 Task: Find connections with filter location Shibīn al Kawm with filter topic #socialentrepreneurshipwith filter profile language German with filter current company HR Path with filter school Uka Tarsadia University  with filter industry Distilleries with filter service category Market Strategy with filter keywords title Landscaping Worker
Action: Mouse moved to (507, 65)
Screenshot: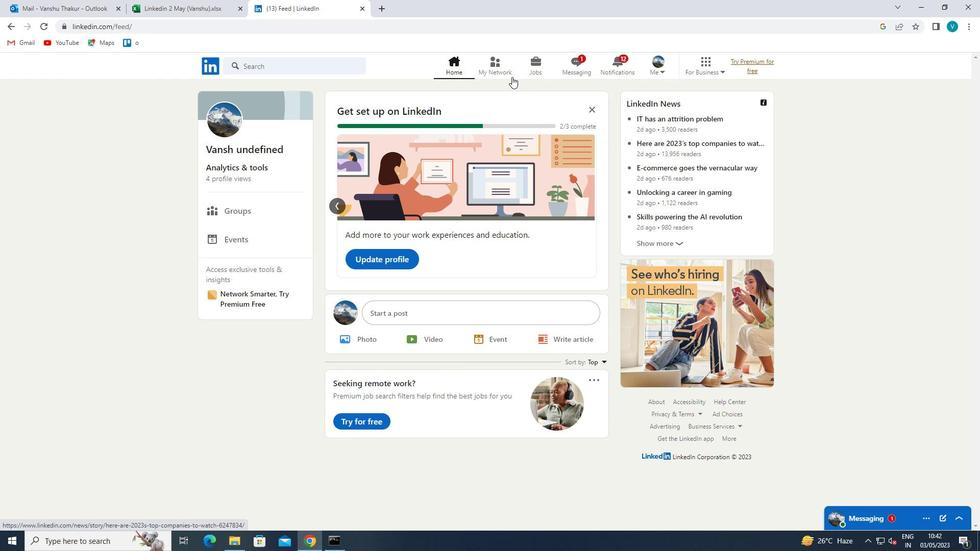 
Action: Mouse pressed left at (507, 65)
Screenshot: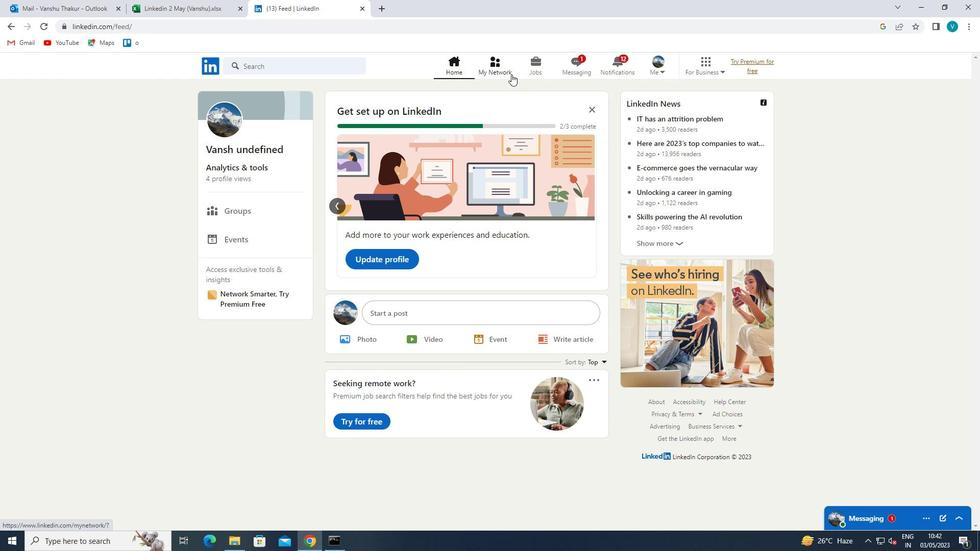 
Action: Mouse moved to (288, 117)
Screenshot: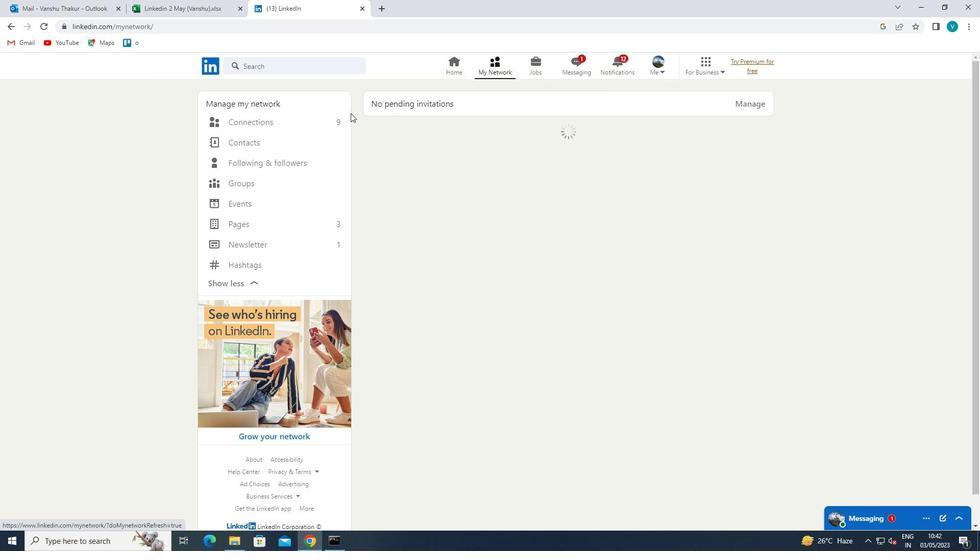 
Action: Mouse pressed left at (288, 117)
Screenshot: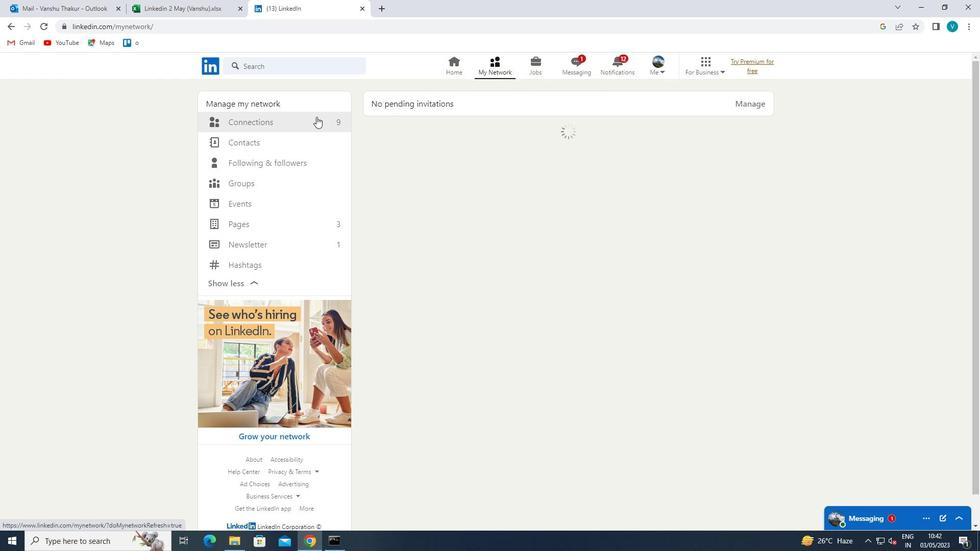 
Action: Mouse moved to (556, 127)
Screenshot: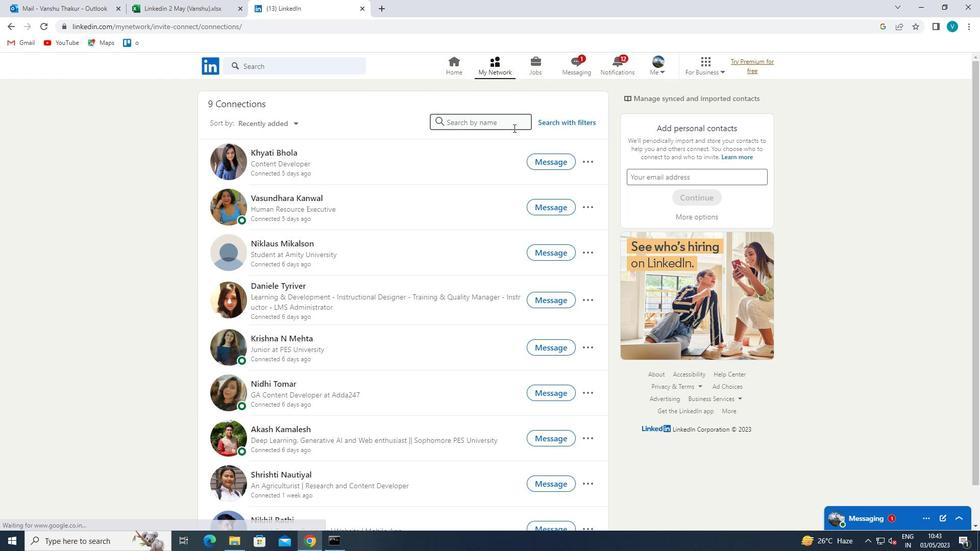 
Action: Mouse pressed left at (556, 127)
Screenshot: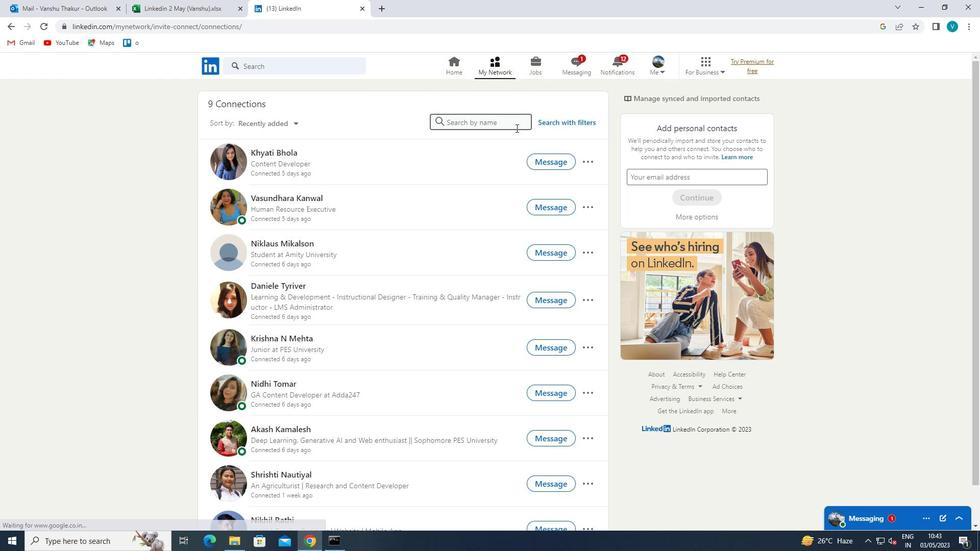 
Action: Mouse moved to (497, 100)
Screenshot: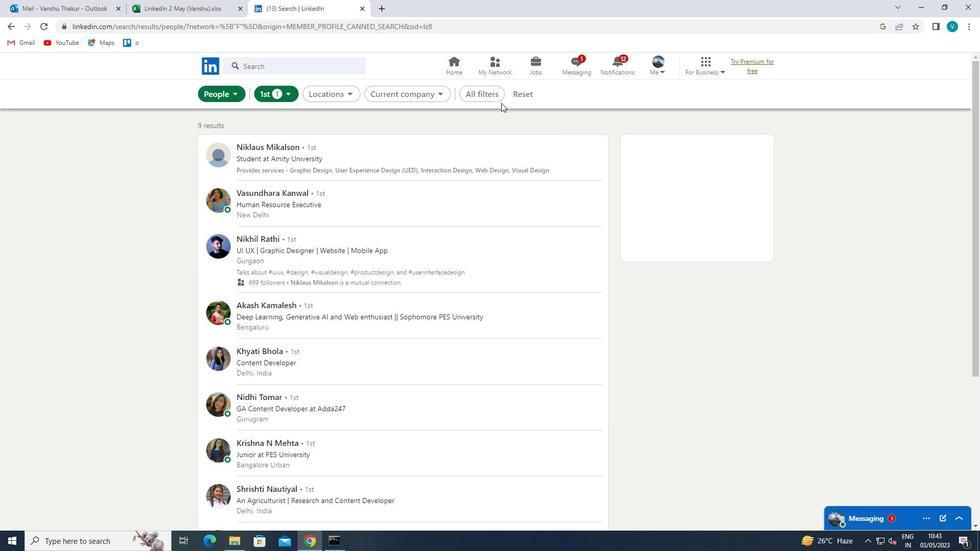 
Action: Mouse pressed left at (497, 100)
Screenshot: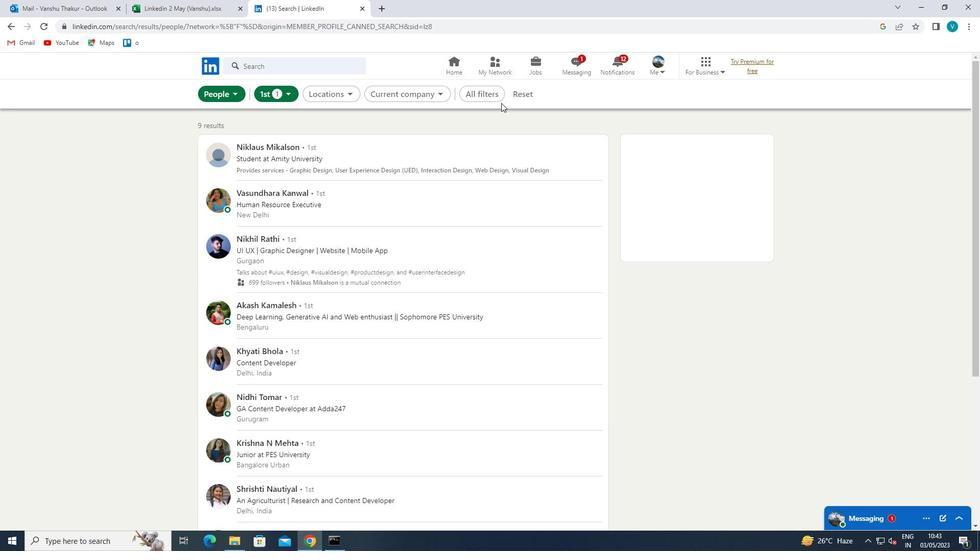
Action: Mouse moved to (772, 229)
Screenshot: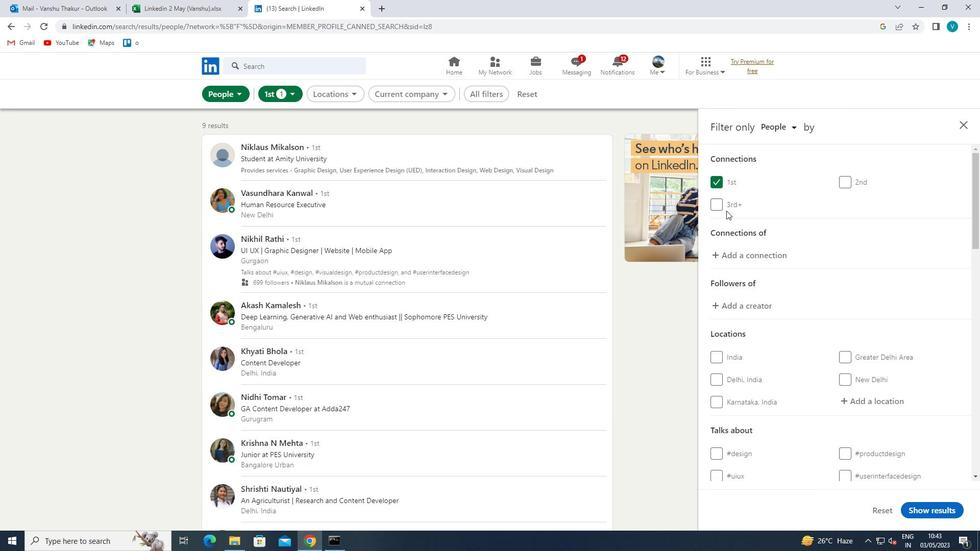 
Action: Mouse scrolled (772, 229) with delta (0, 0)
Screenshot: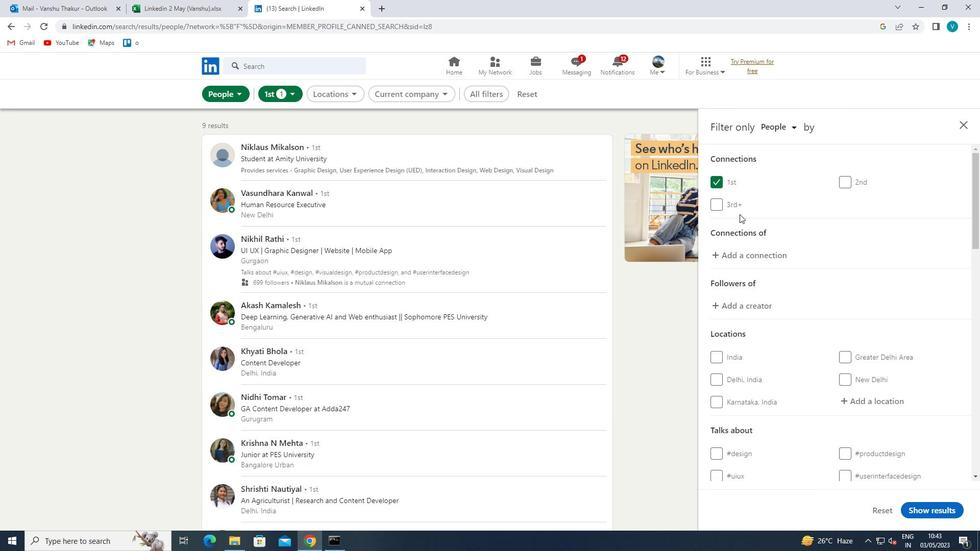 
Action: Mouse moved to (868, 355)
Screenshot: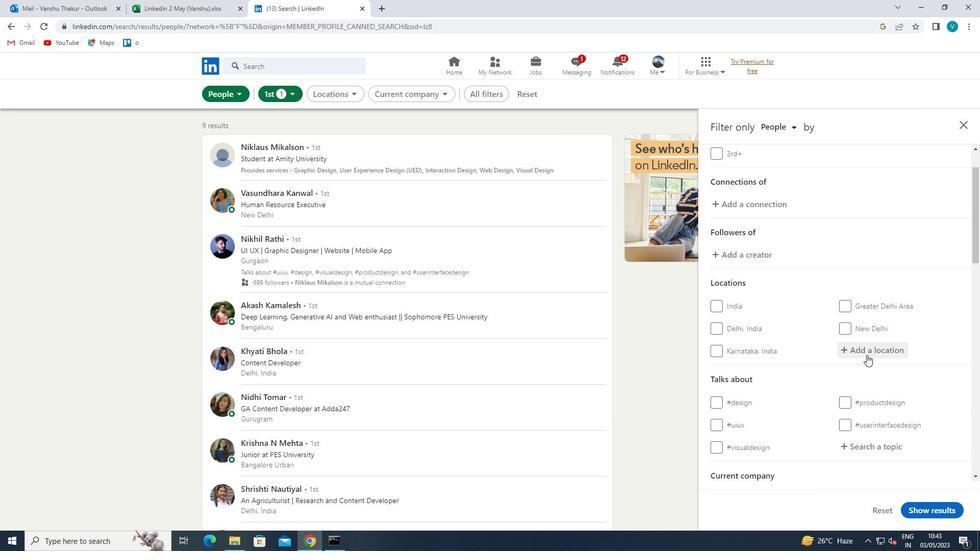 
Action: Mouse pressed left at (868, 355)
Screenshot: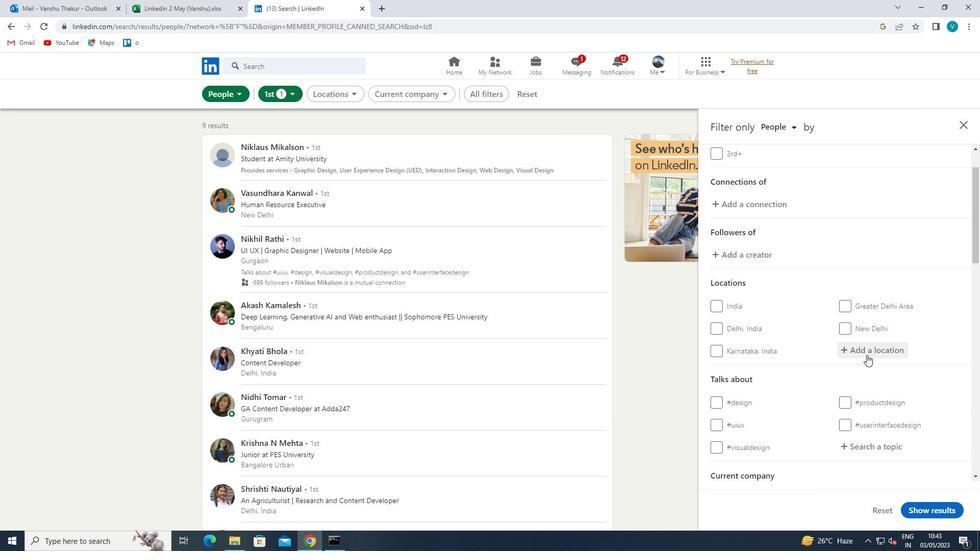 
Action: Mouse moved to (702, 453)
Screenshot: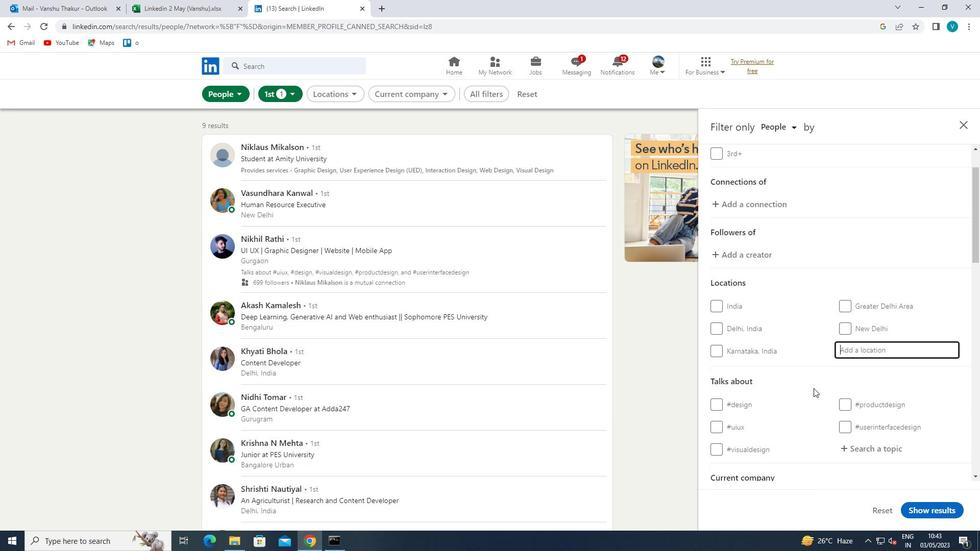 
Action: Key pressed <Key.shift>SHIBI
Screenshot: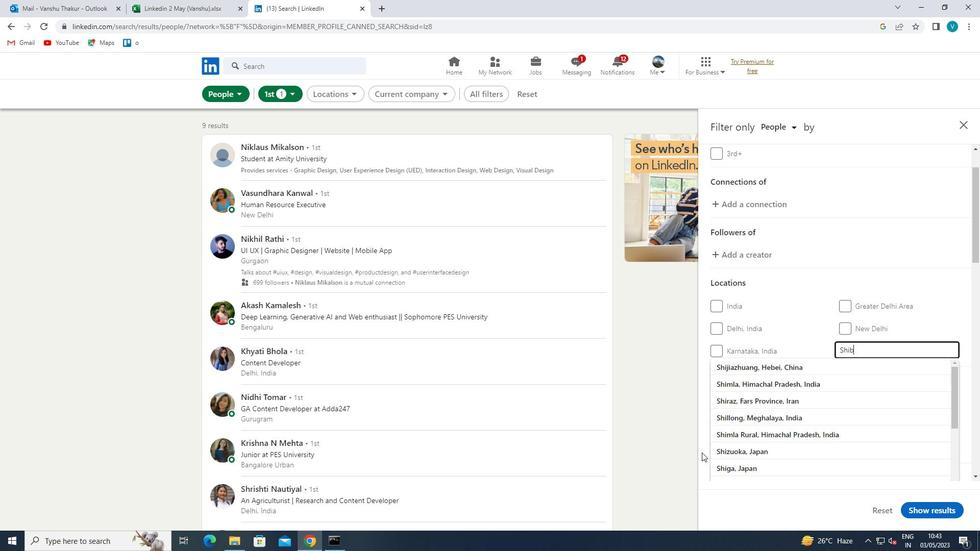 
Action: Mouse moved to (701, 453)
Screenshot: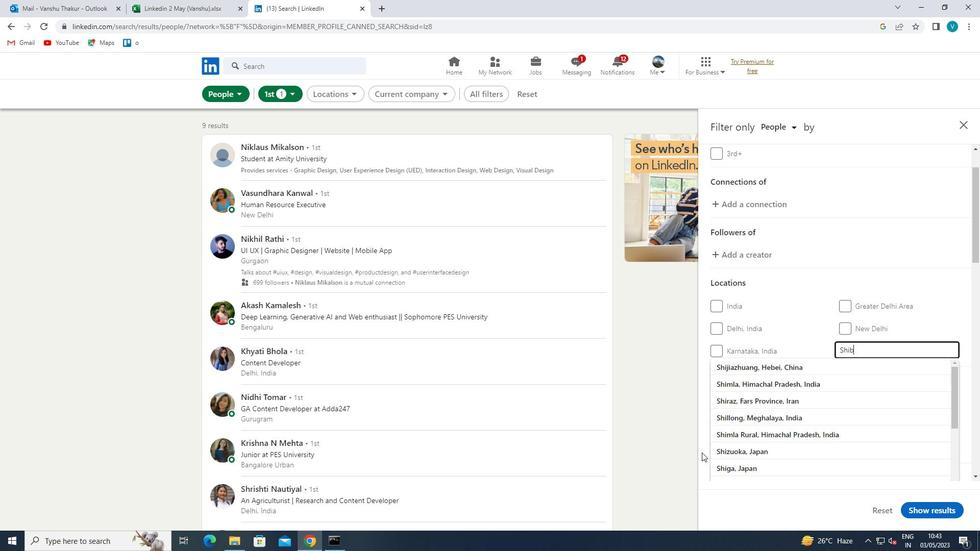 
Action: Key pressed N<Key.space>AL<Key.space><Key.shift>KAWM<Key.space>
Screenshot: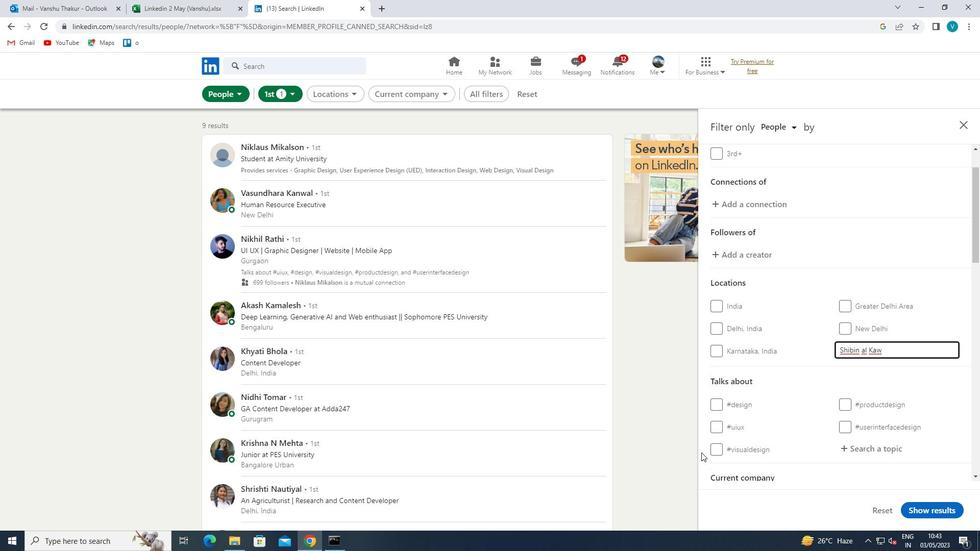 
Action: Mouse moved to (804, 350)
Screenshot: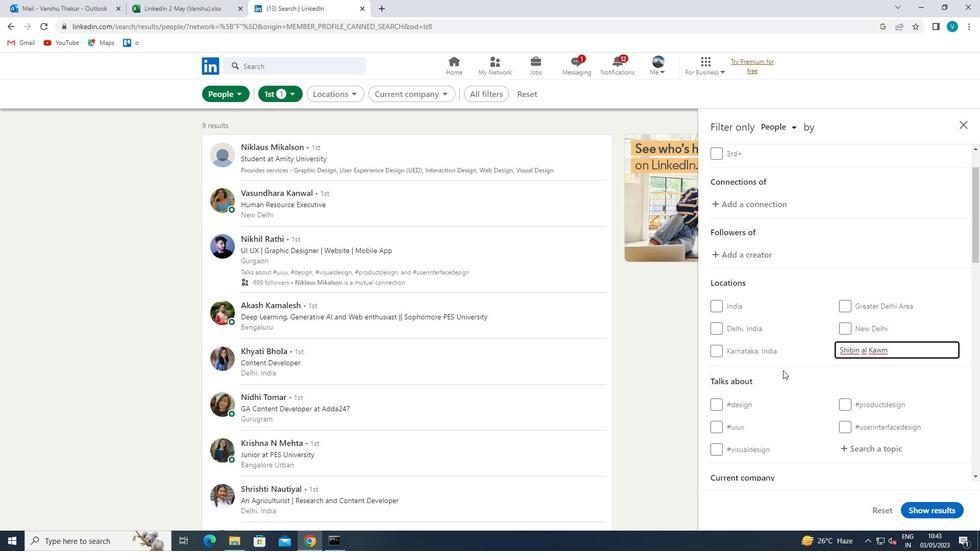
Action: Mouse pressed left at (804, 350)
Screenshot: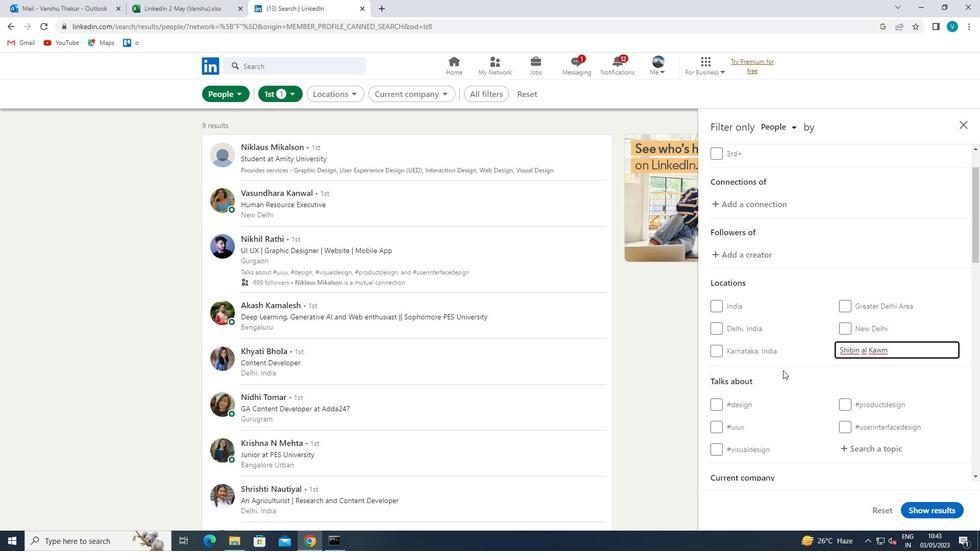 
Action: Mouse moved to (823, 353)
Screenshot: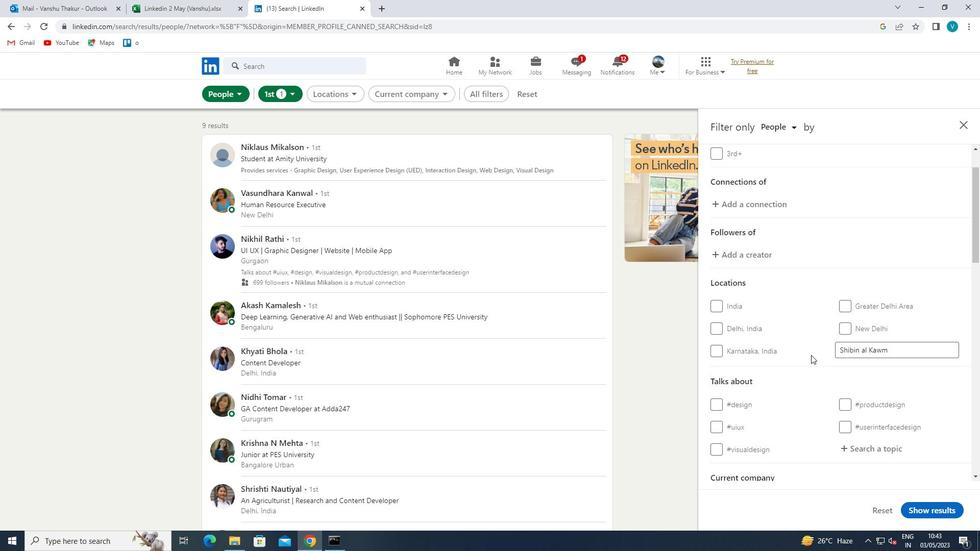 
Action: Mouse scrolled (823, 352) with delta (0, 0)
Screenshot: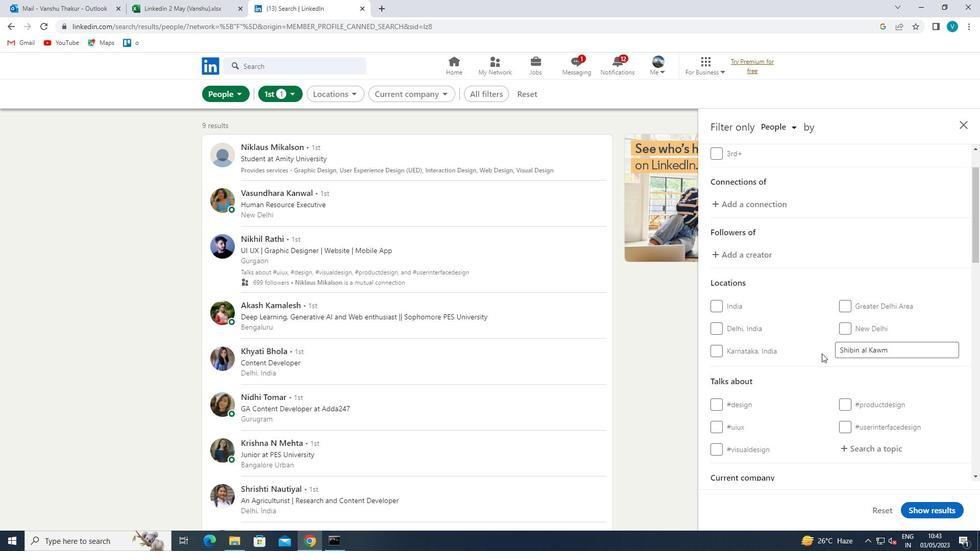 
Action: Mouse scrolled (823, 352) with delta (0, 0)
Screenshot: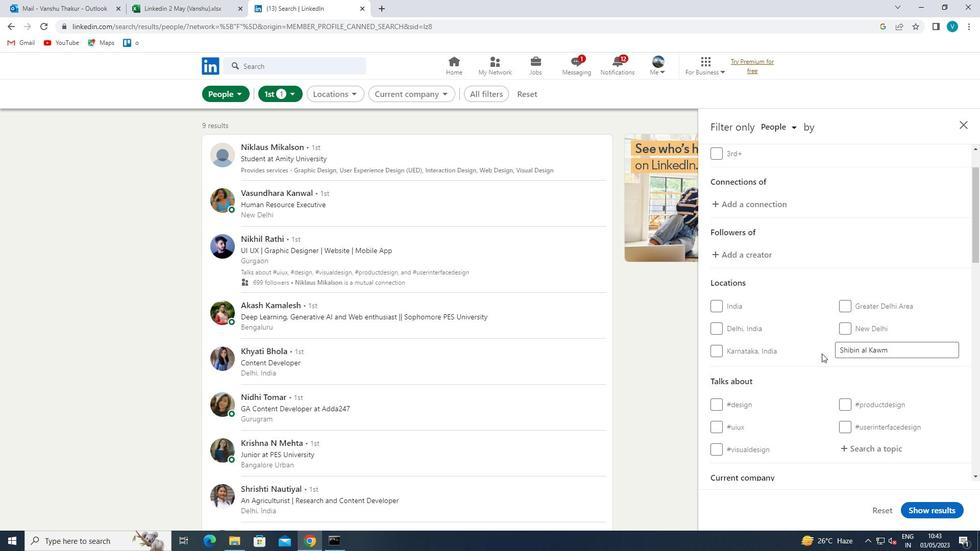 
Action: Mouse moved to (890, 351)
Screenshot: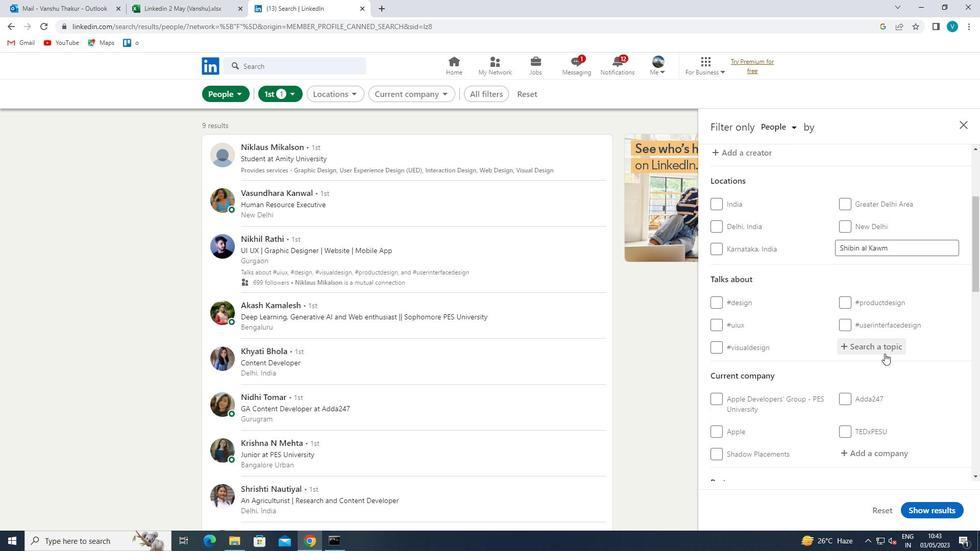 
Action: Mouse pressed left at (890, 351)
Screenshot: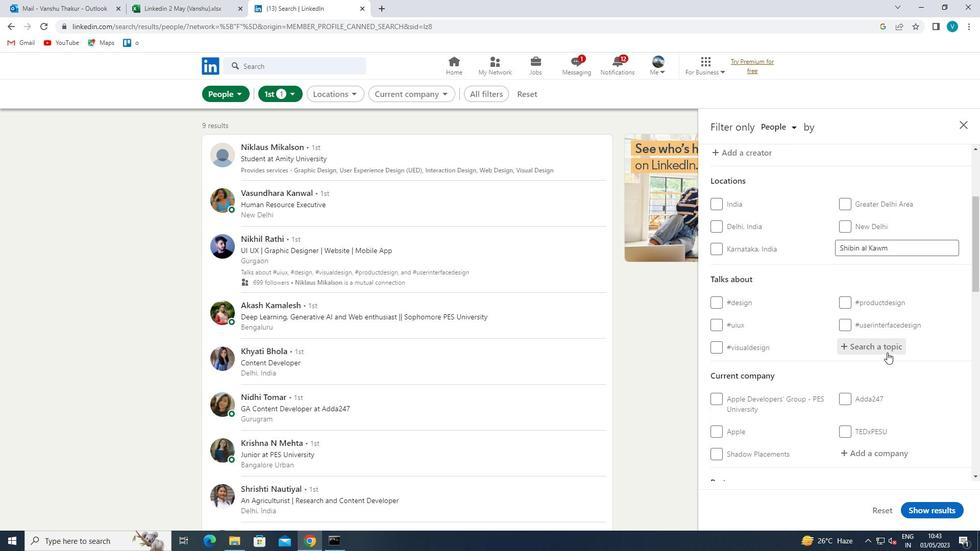 
Action: Mouse moved to (791, 406)
Screenshot: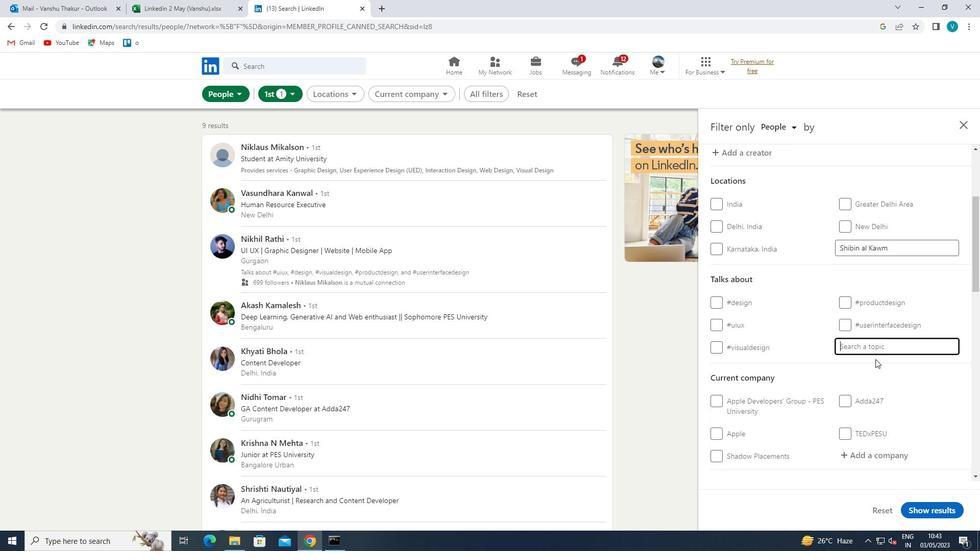 
Action: Key pressed SOCIAL
Screenshot: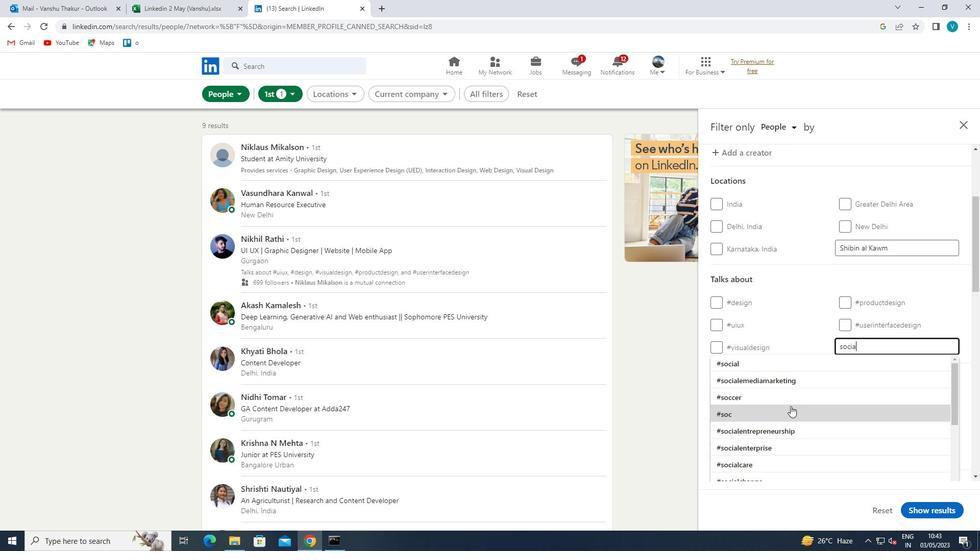 
Action: Mouse moved to (779, 443)
Screenshot: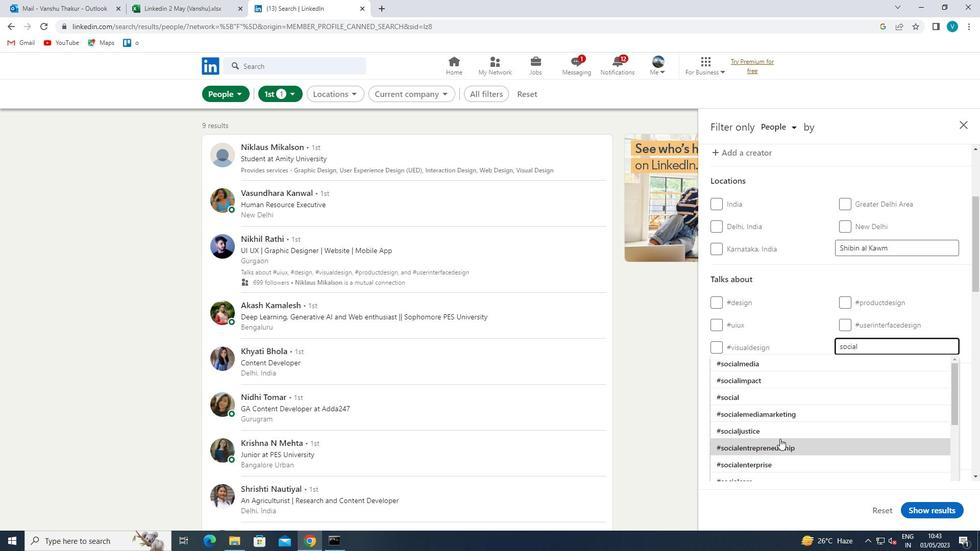 
Action: Mouse pressed left at (779, 443)
Screenshot: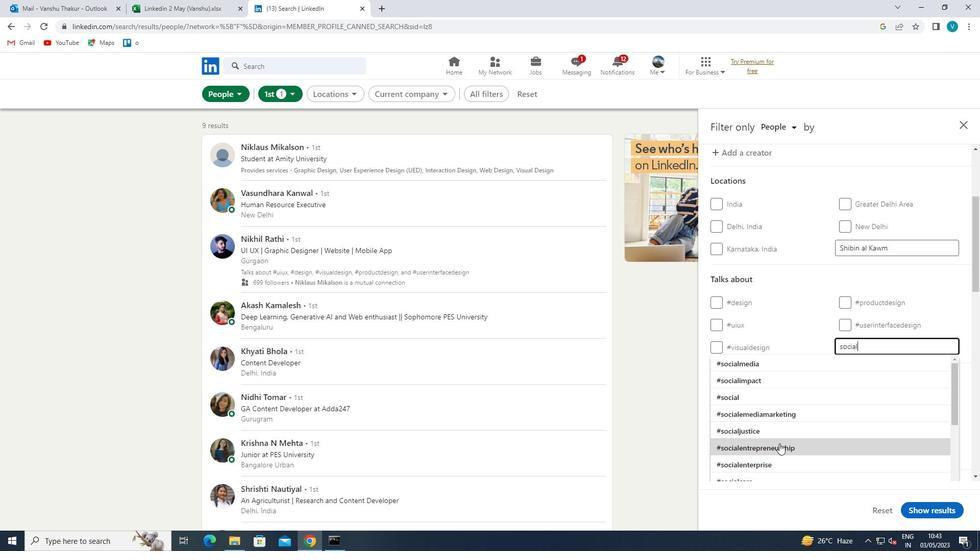 
Action: Mouse moved to (828, 417)
Screenshot: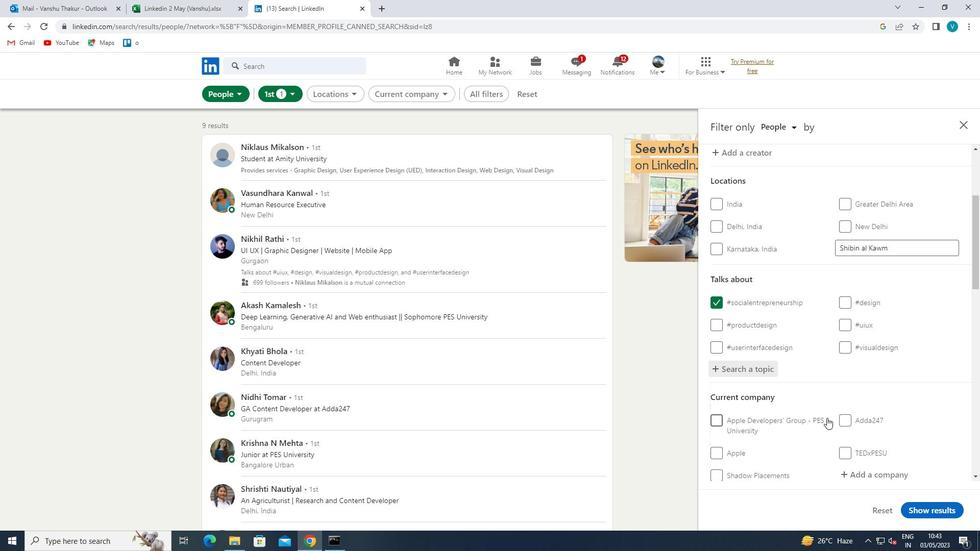 
Action: Mouse scrolled (828, 416) with delta (0, 0)
Screenshot: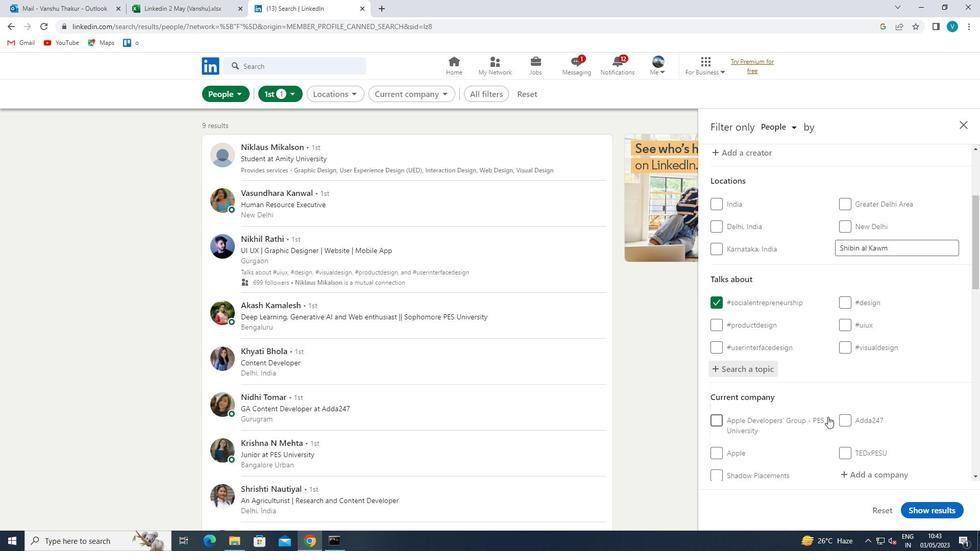 
Action: Mouse scrolled (828, 416) with delta (0, 0)
Screenshot: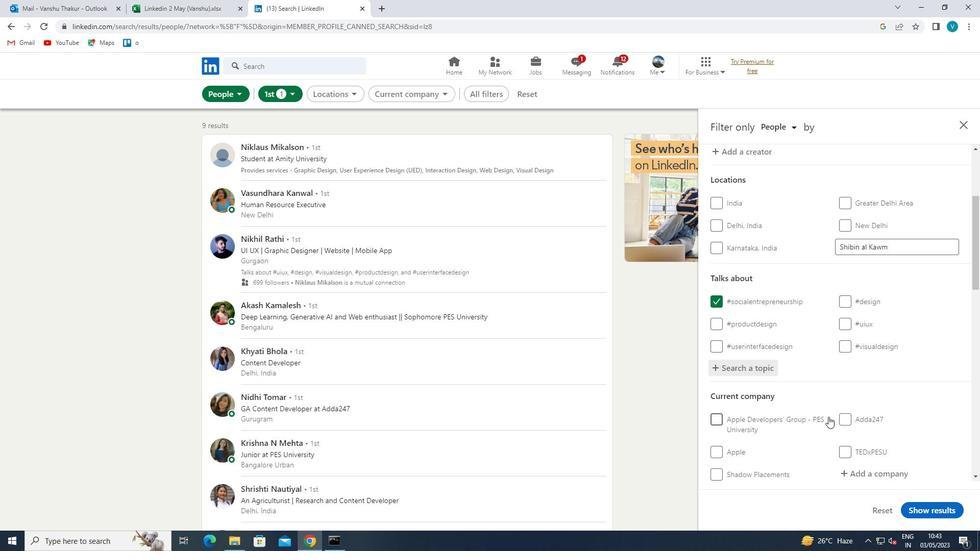 
Action: Mouse moved to (870, 369)
Screenshot: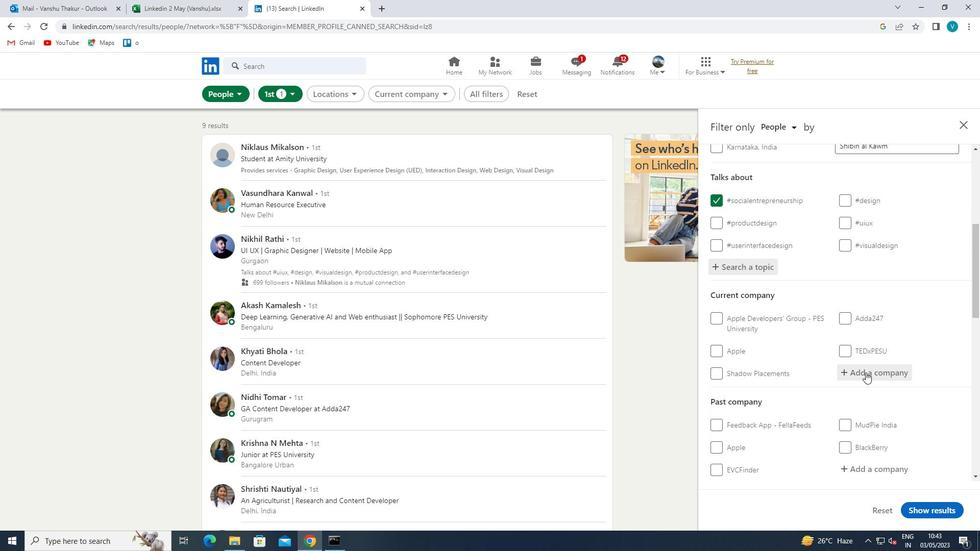 
Action: Mouse pressed left at (870, 369)
Screenshot: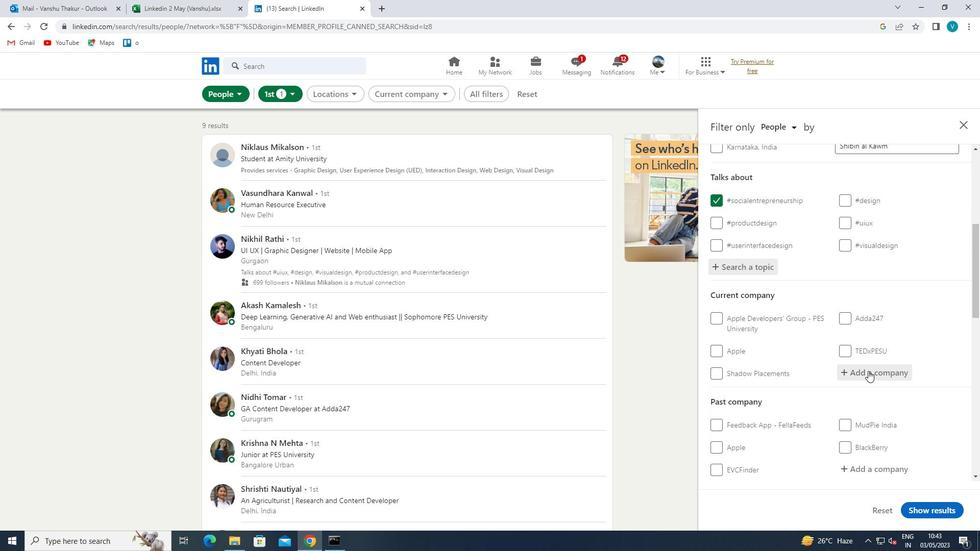 
Action: Mouse moved to (776, 423)
Screenshot: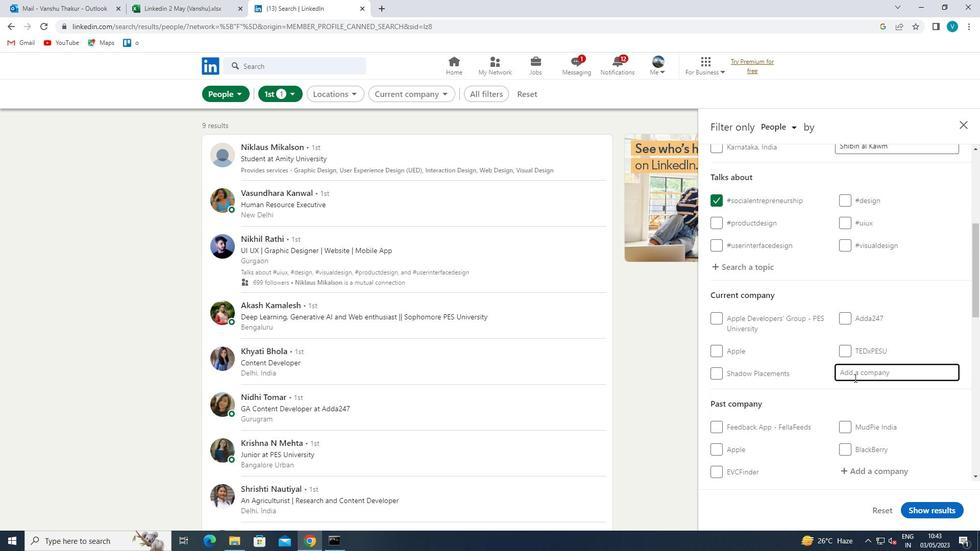
Action: Key pressed <Key.shift>HR<Key.space><Key.shift><Key.shift><Key.shift><Key.shift><Key.shift>P
Screenshot: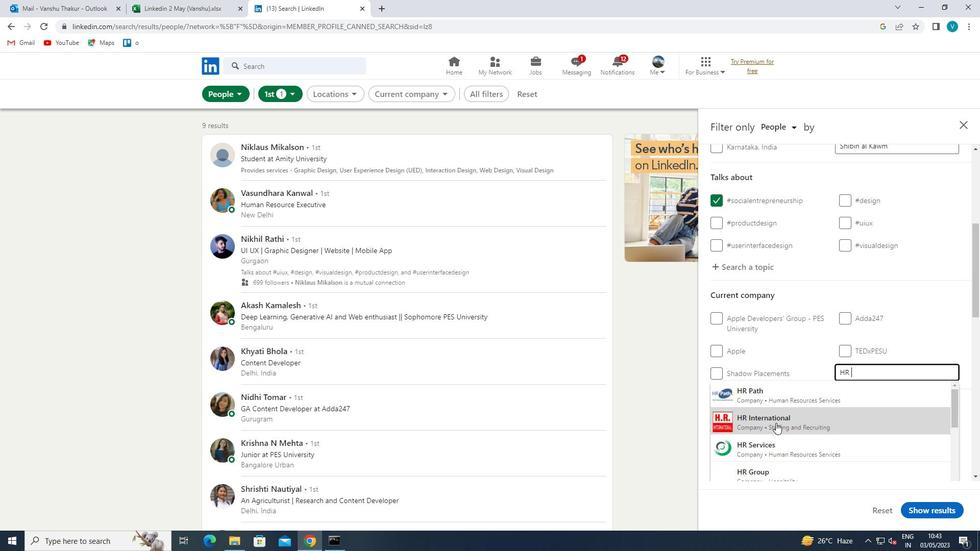 
Action: Mouse moved to (806, 390)
Screenshot: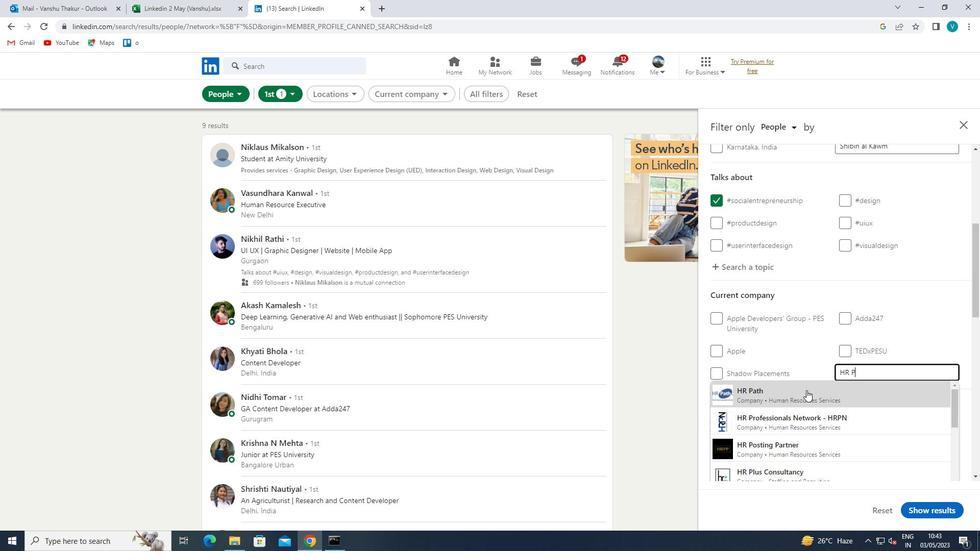 
Action: Mouse pressed left at (806, 390)
Screenshot: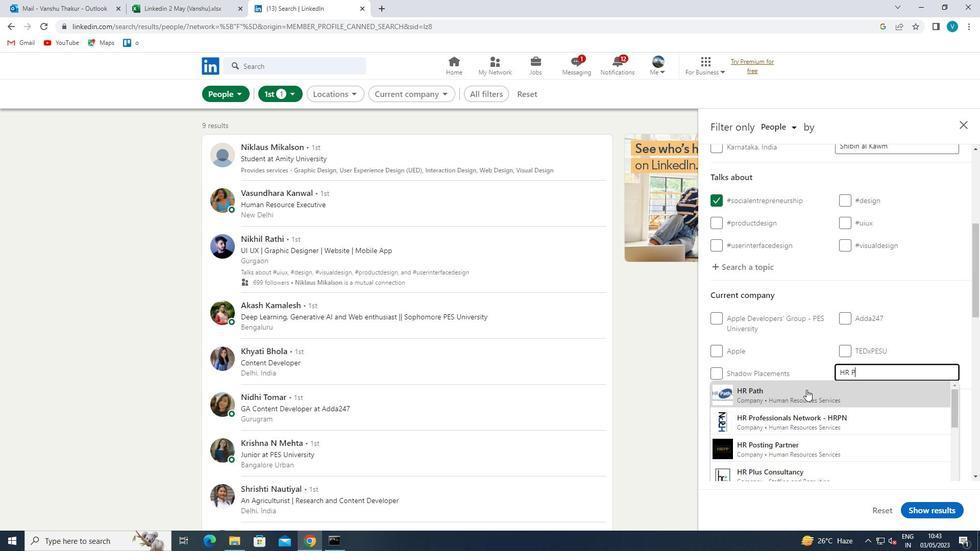 
Action: Mouse moved to (798, 395)
Screenshot: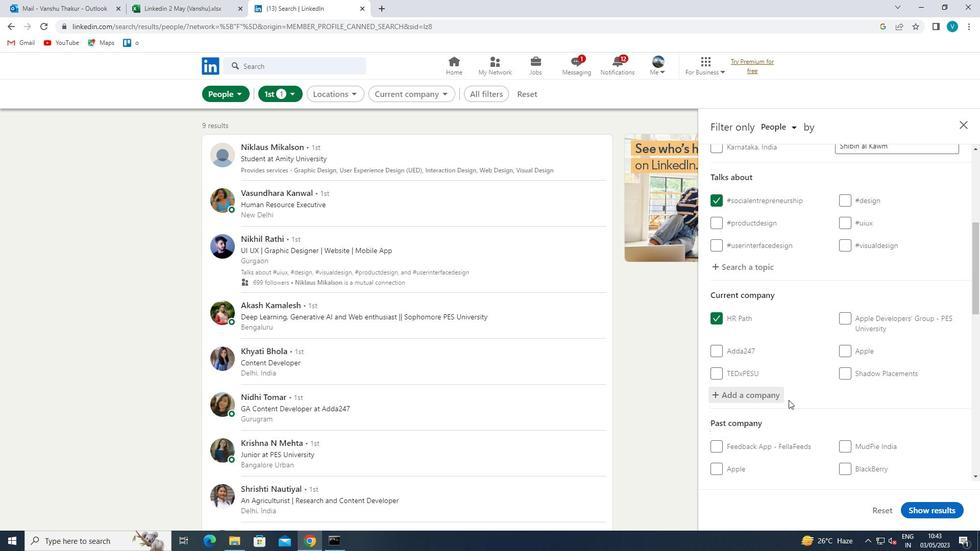 
Action: Mouse scrolled (798, 394) with delta (0, 0)
Screenshot: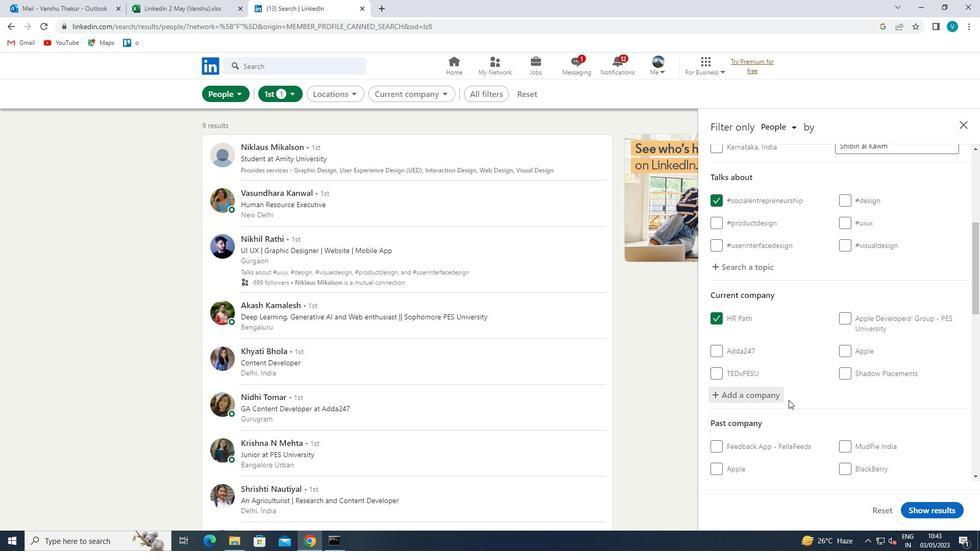 
Action: Mouse scrolled (798, 394) with delta (0, 0)
Screenshot: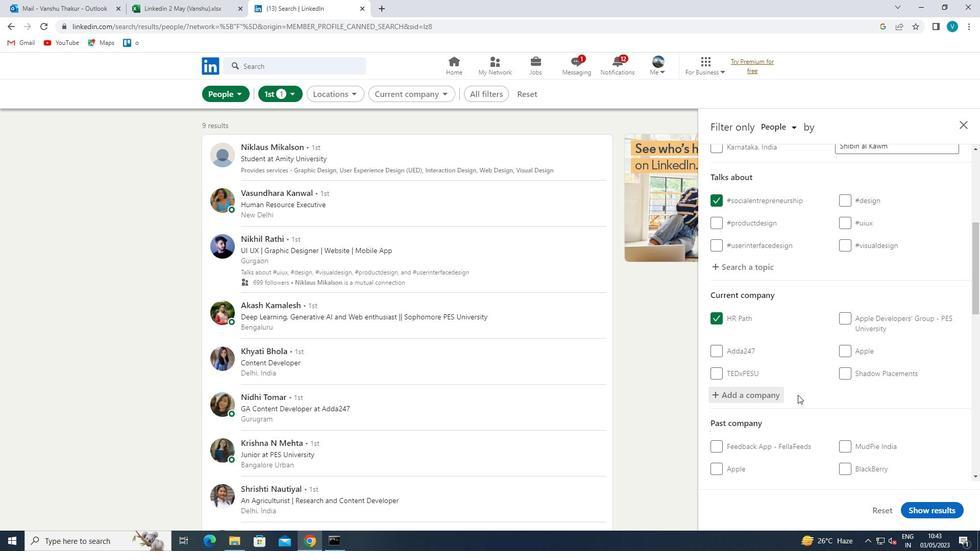 
Action: Mouse scrolled (798, 394) with delta (0, 0)
Screenshot: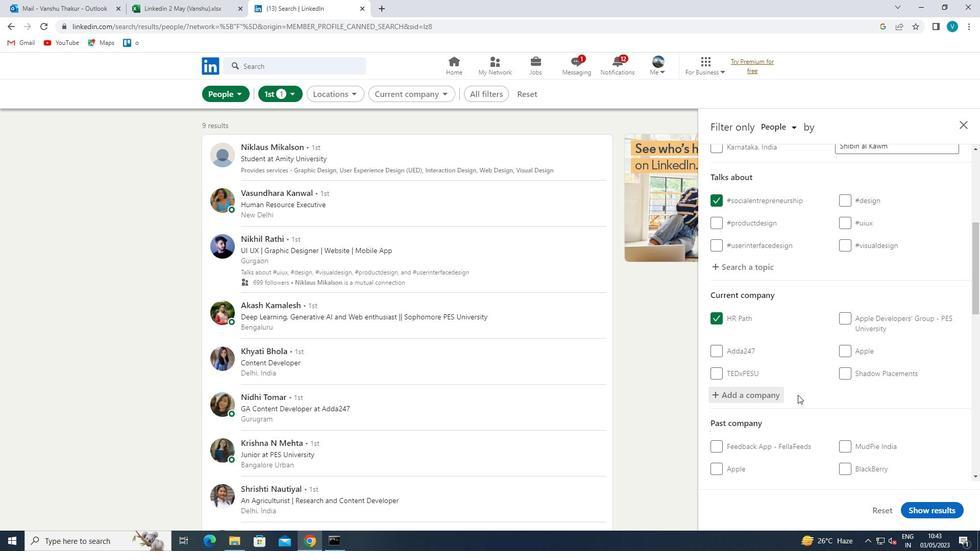 
Action: Mouse scrolled (798, 394) with delta (0, 0)
Screenshot: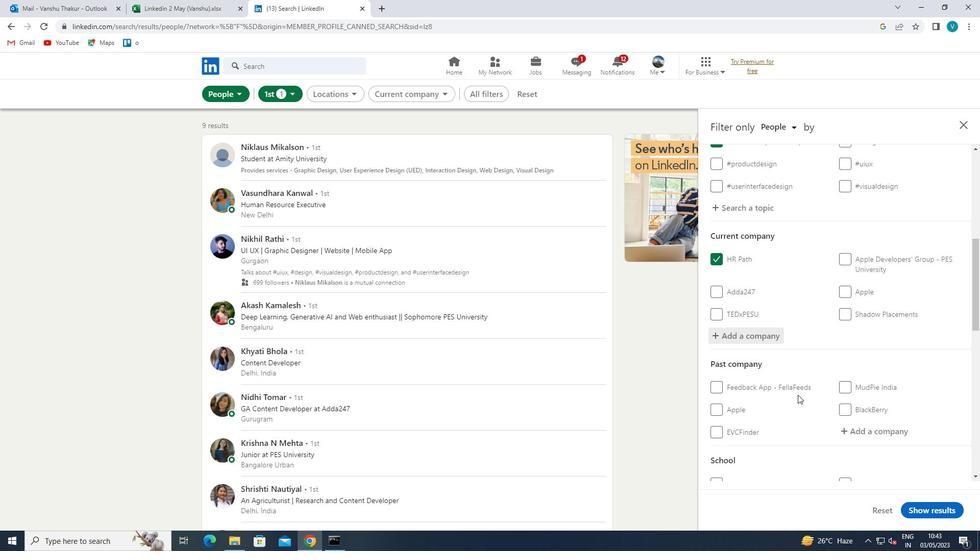 
Action: Mouse scrolled (798, 394) with delta (0, 0)
Screenshot: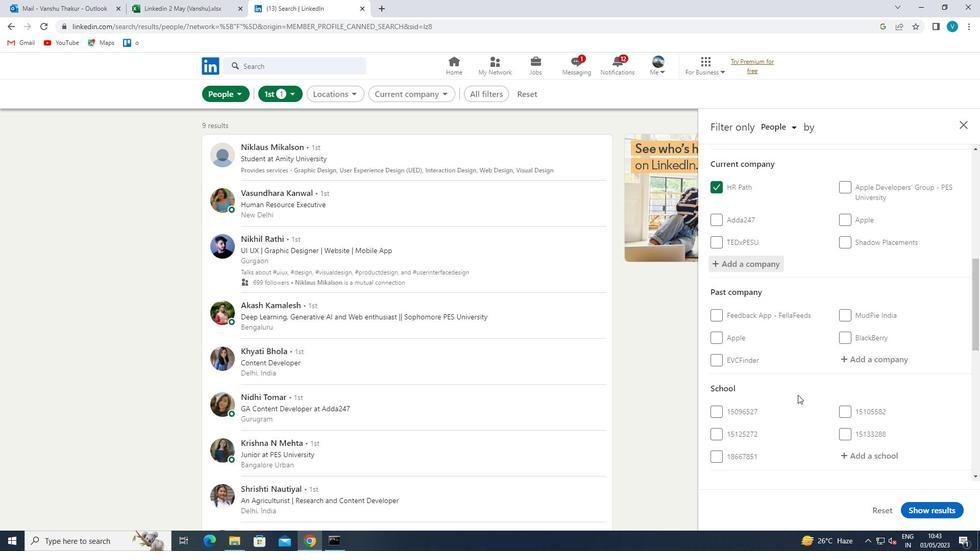 
Action: Mouse moved to (866, 342)
Screenshot: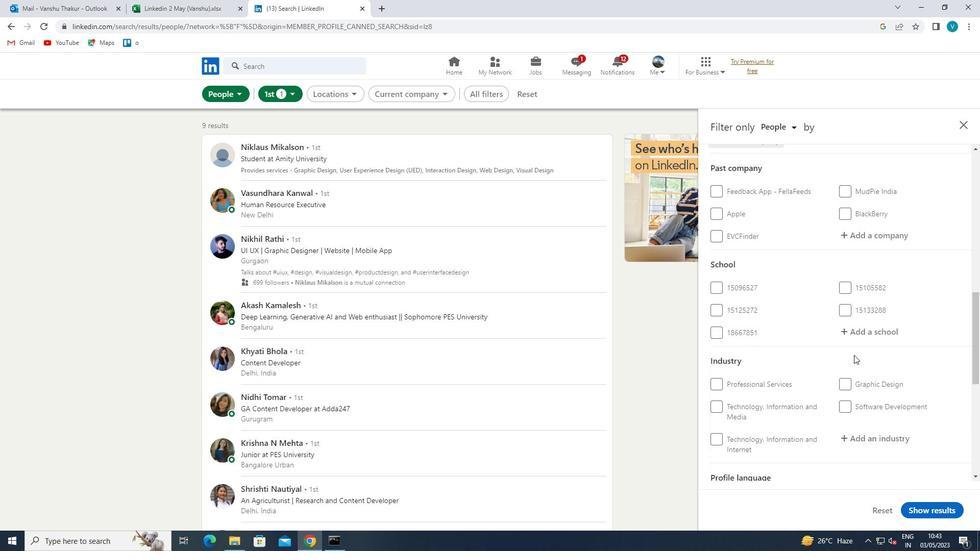 
Action: Mouse pressed left at (866, 342)
Screenshot: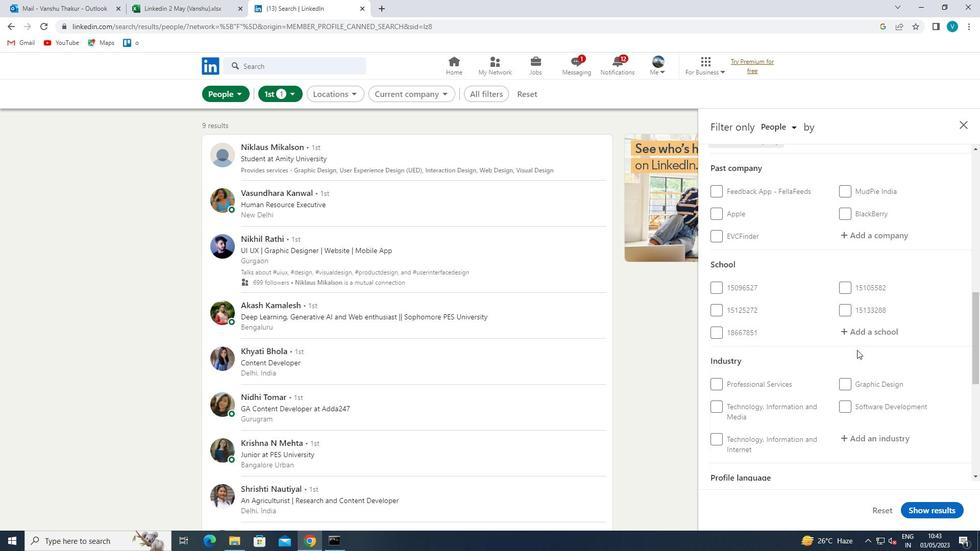 
Action: Mouse moved to (873, 336)
Screenshot: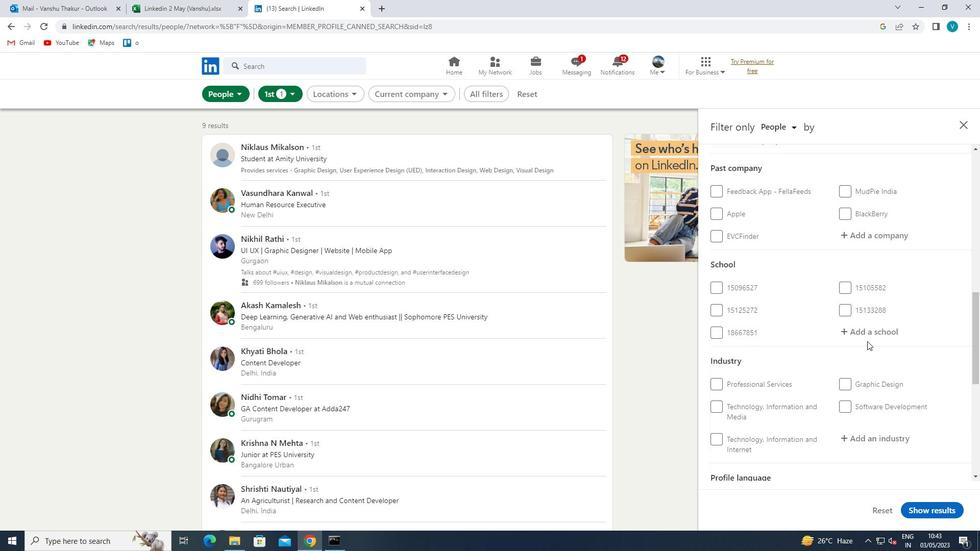 
Action: Mouse pressed left at (873, 336)
Screenshot: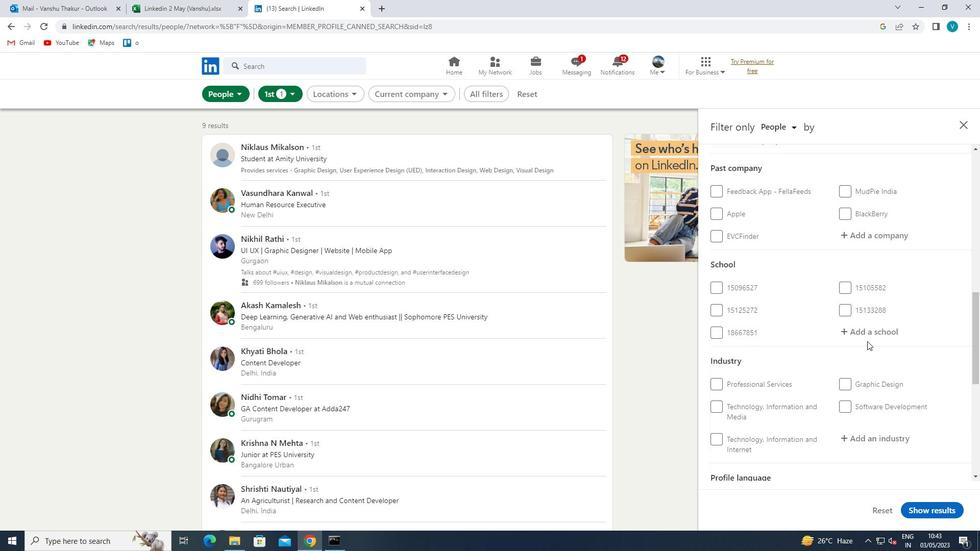 
Action: Mouse moved to (811, 373)
Screenshot: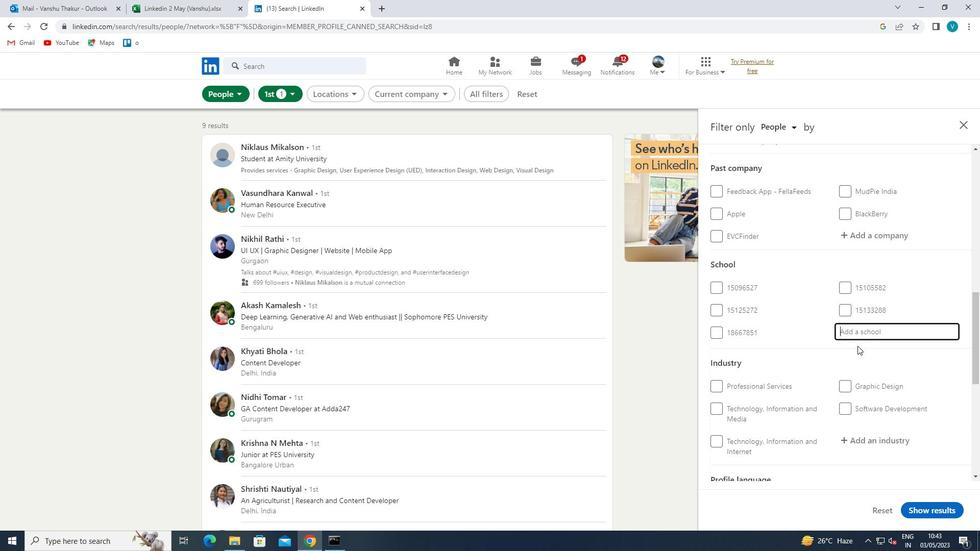 
Action: Key pressed <Key.shift>UKA<Key.space><Key.shift>TARSADIA
Screenshot: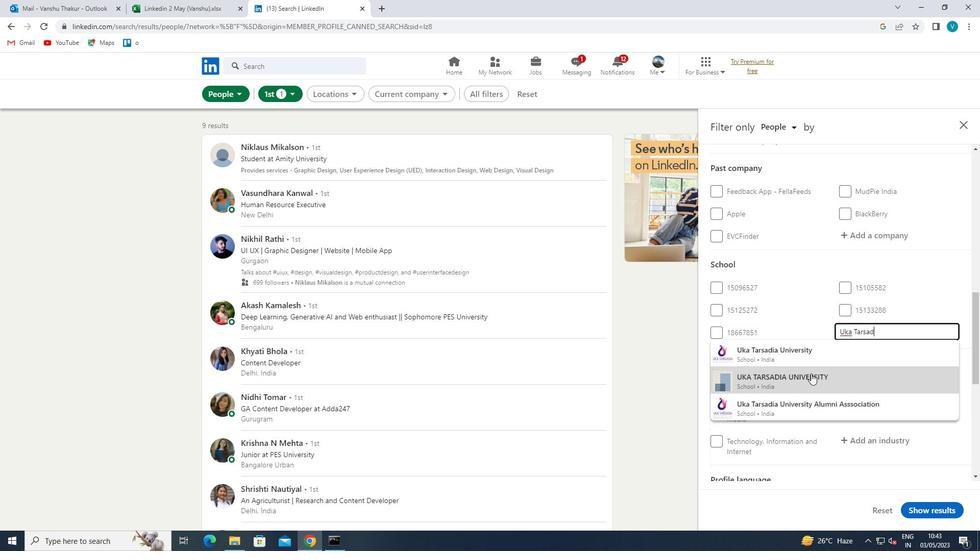 
Action: Mouse moved to (835, 360)
Screenshot: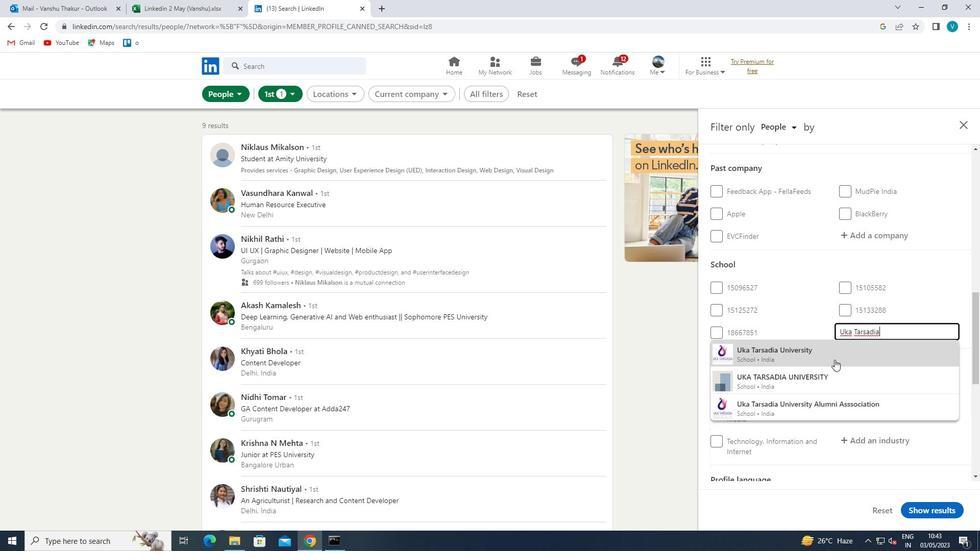 
Action: Mouse pressed left at (835, 360)
Screenshot: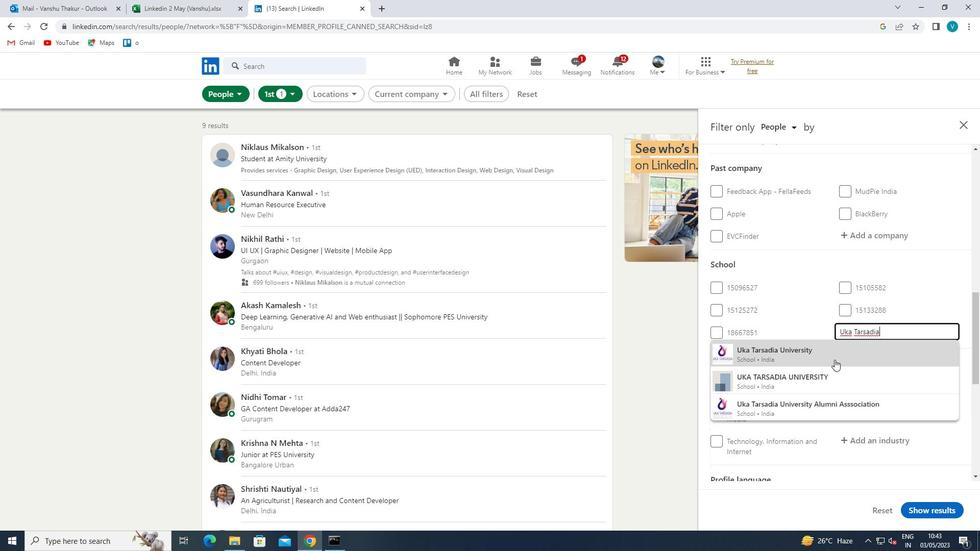 
Action: Mouse moved to (837, 359)
Screenshot: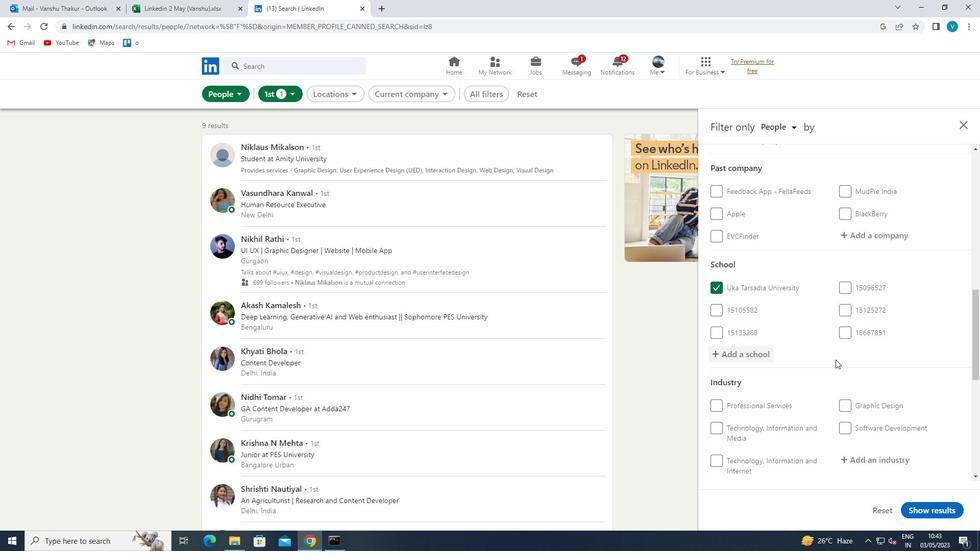 
Action: Mouse scrolled (837, 358) with delta (0, 0)
Screenshot: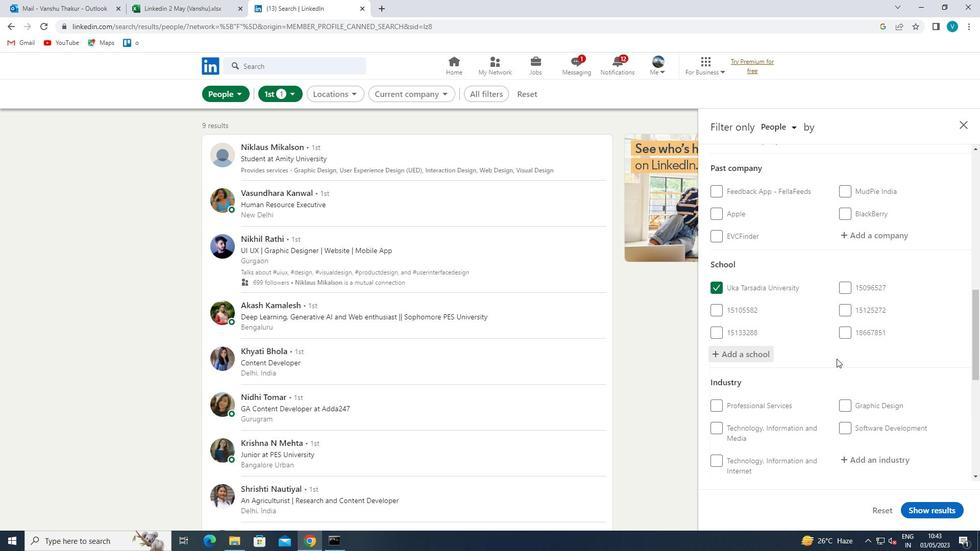 
Action: Mouse scrolled (837, 358) with delta (0, 0)
Screenshot: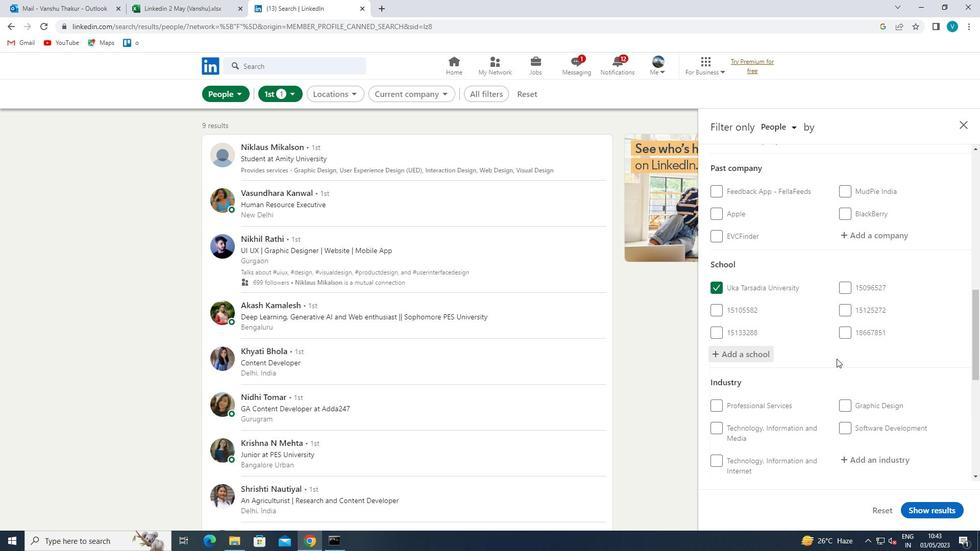 
Action: Mouse scrolled (837, 358) with delta (0, 0)
Screenshot: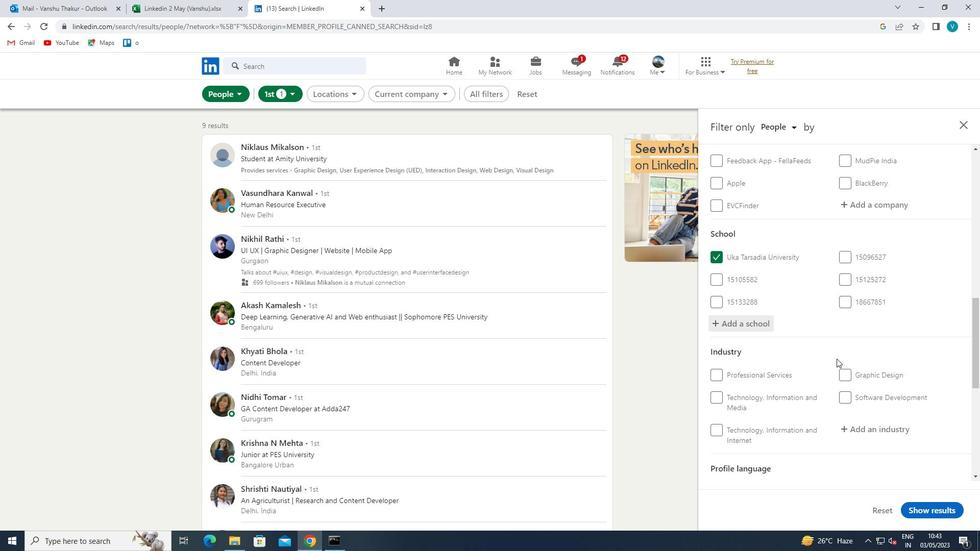 
Action: Mouse moved to (878, 304)
Screenshot: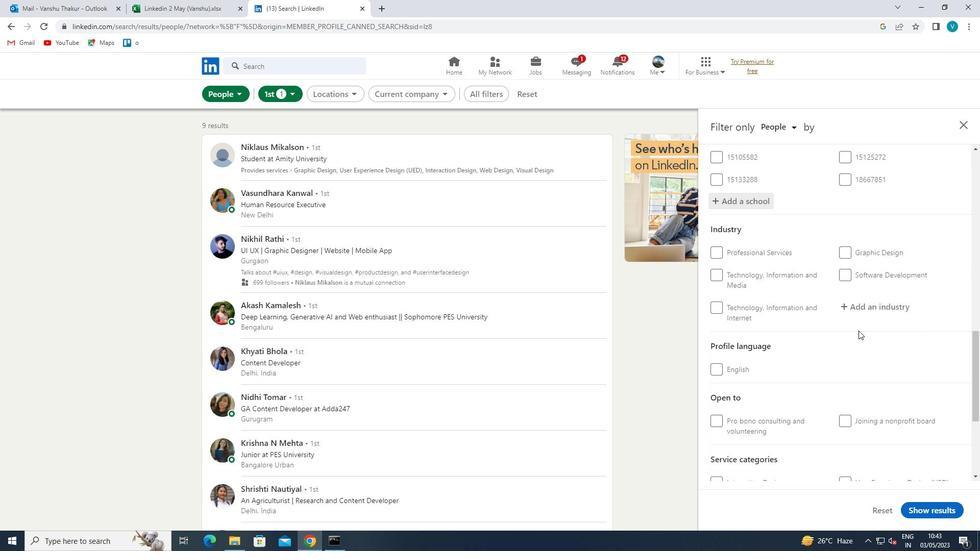 
Action: Mouse pressed left at (878, 304)
Screenshot: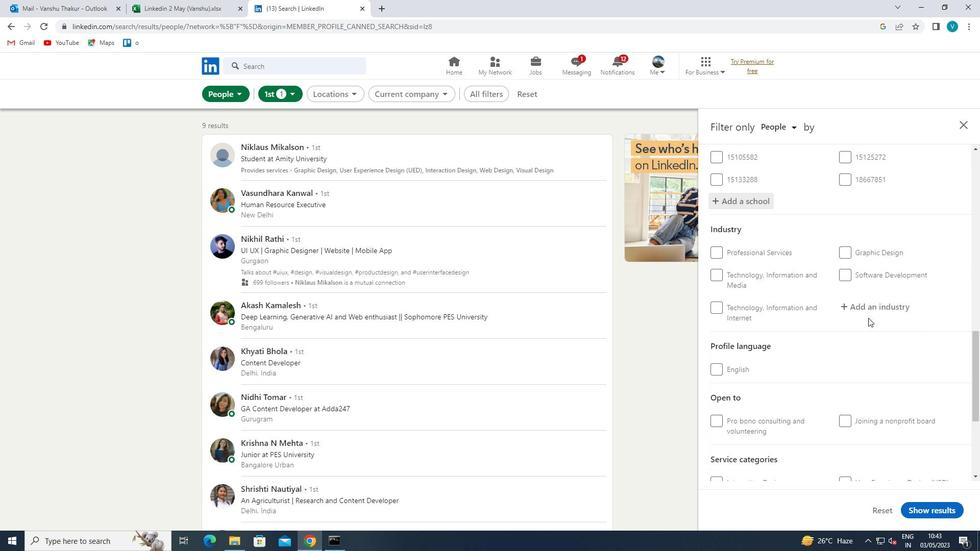 
Action: Mouse moved to (839, 326)
Screenshot: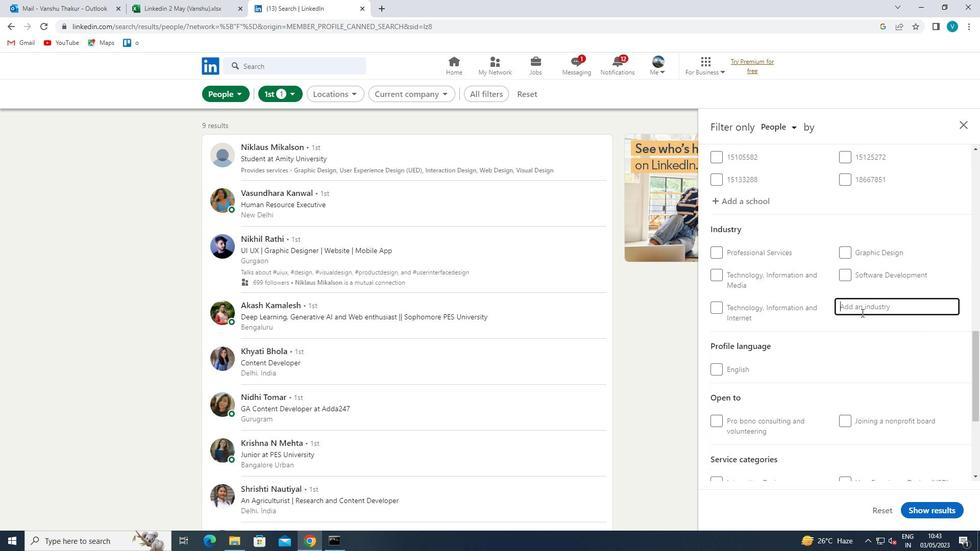 
Action: Key pressed <Key.shift>D
Screenshot: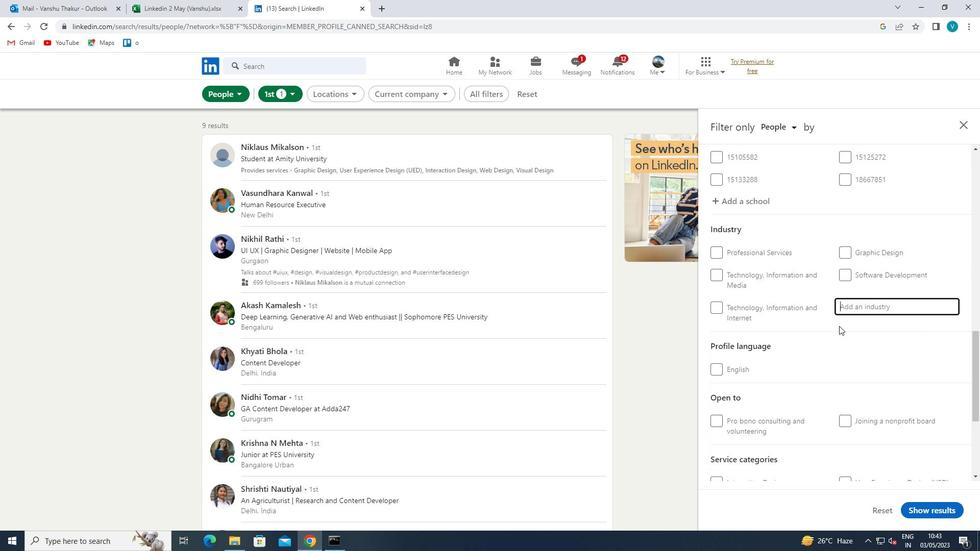 
Action: Mouse moved to (837, 327)
Screenshot: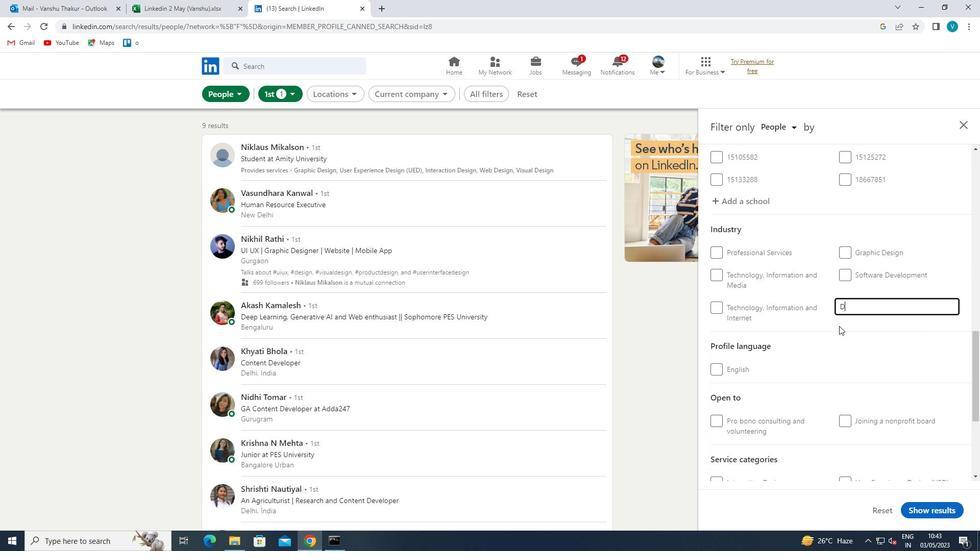 
Action: Key pressed I
Screenshot: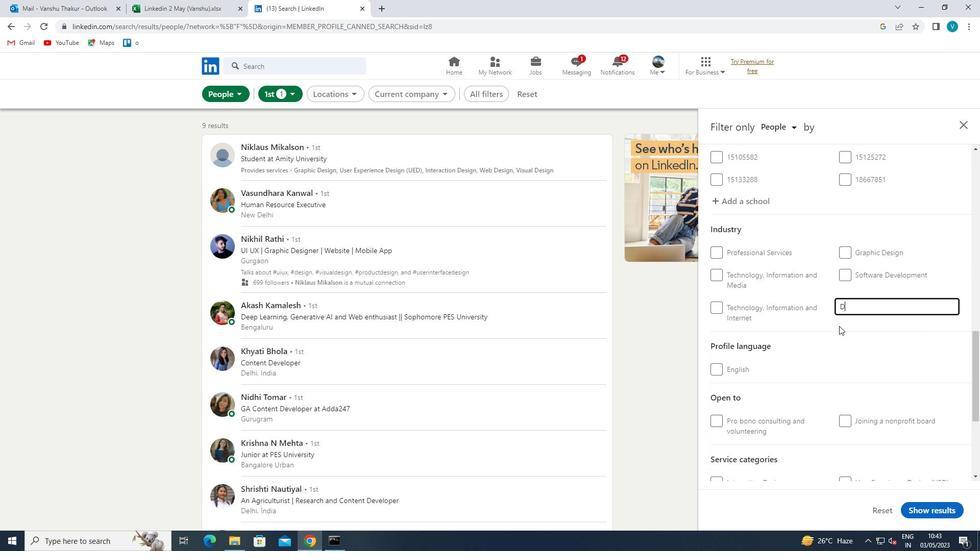 
Action: Mouse moved to (836, 327)
Screenshot: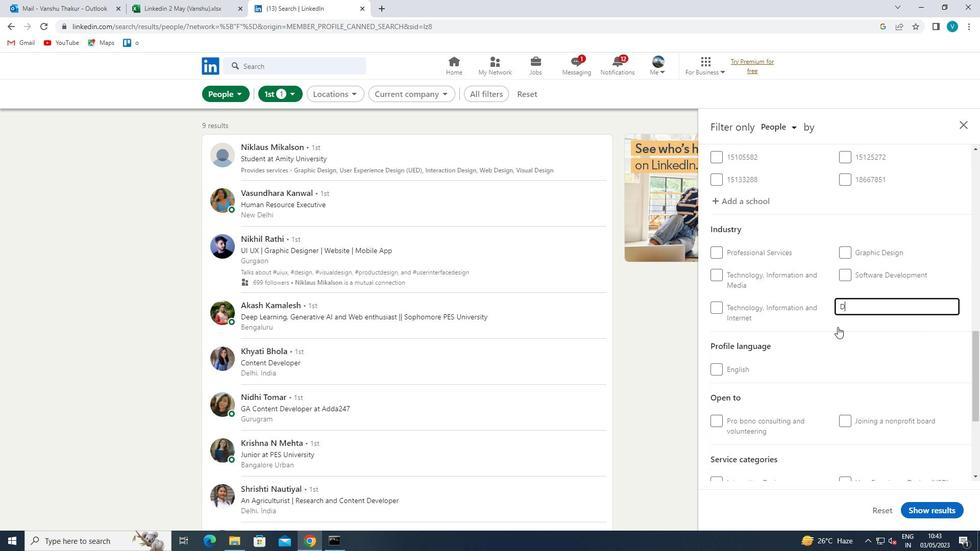 
Action: Key pressed STI
Screenshot: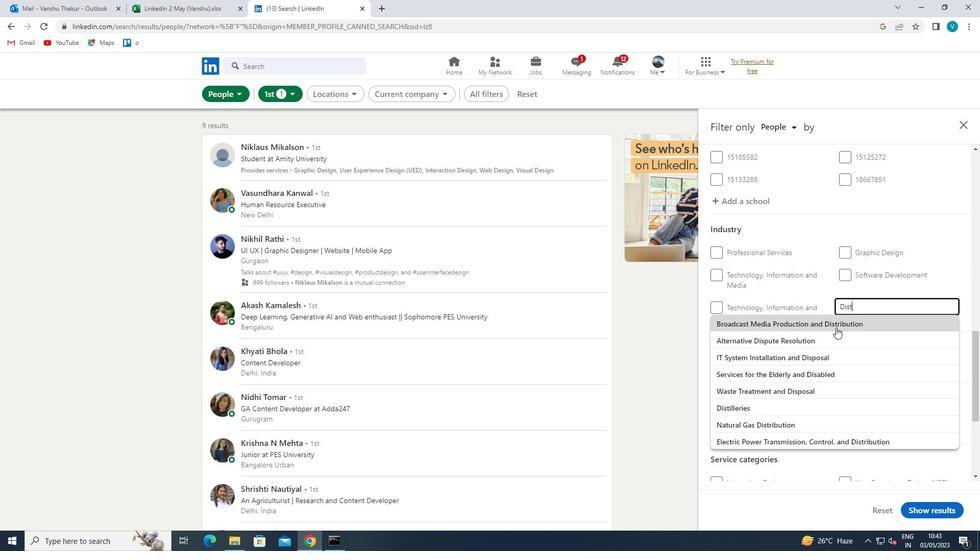 
Action: Mouse moved to (813, 342)
Screenshot: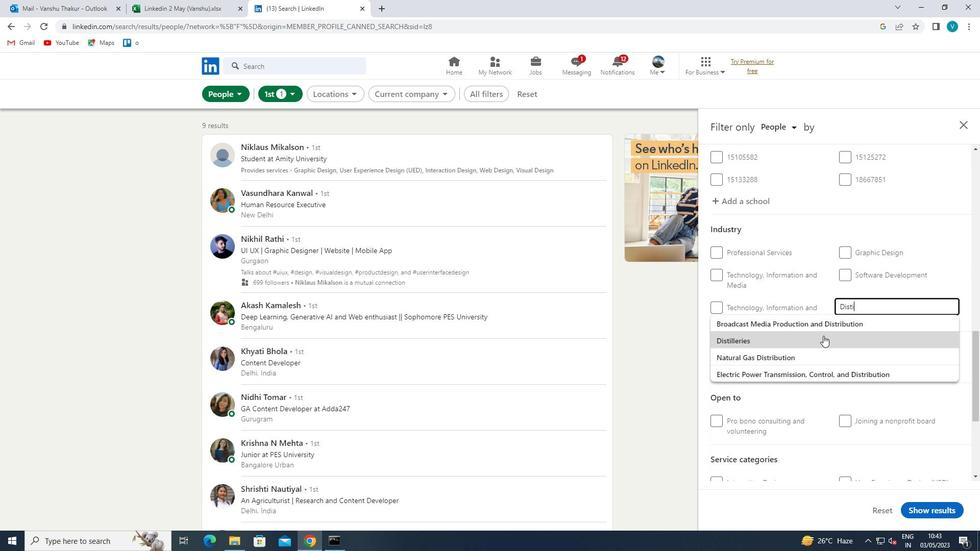 
Action: Key pressed LLE
Screenshot: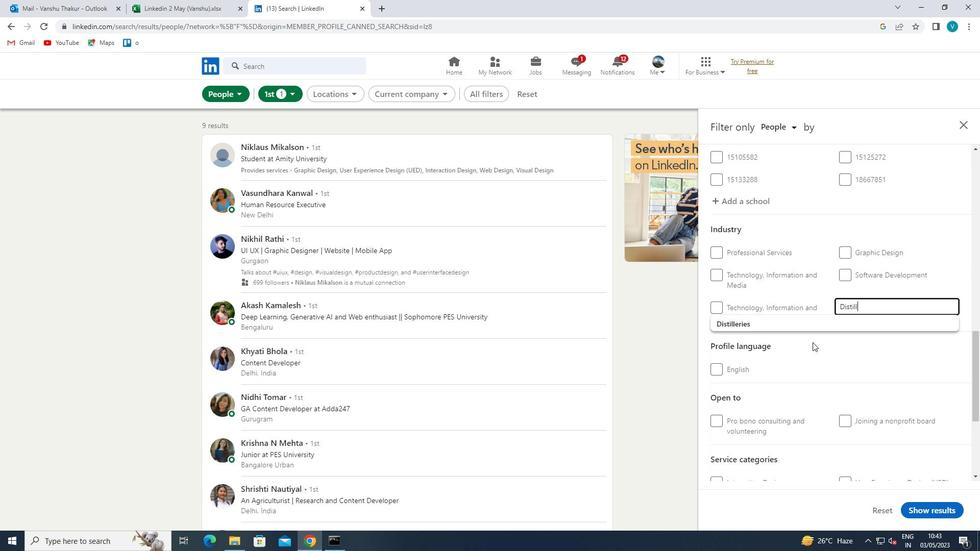 
Action: Mouse moved to (812, 342)
Screenshot: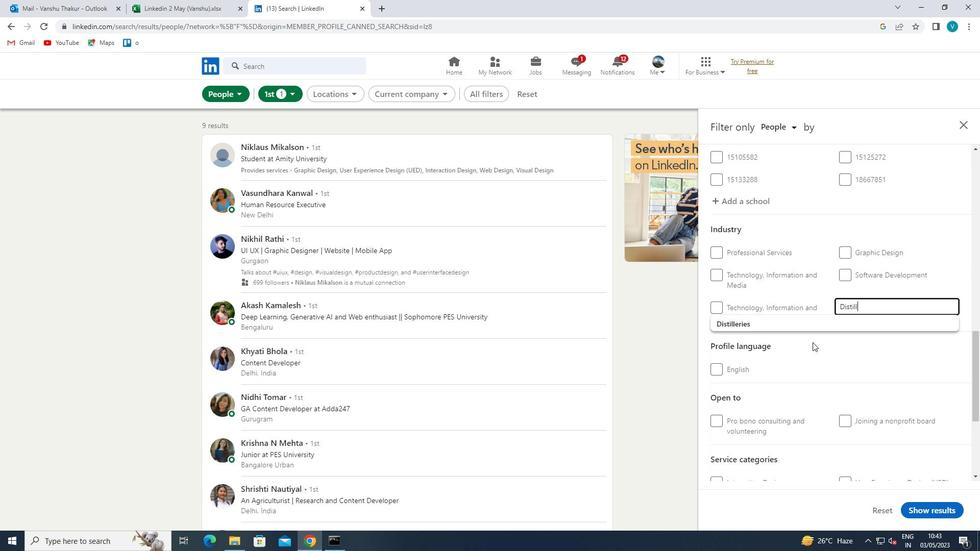 
Action: Key pressed RIES
Screenshot: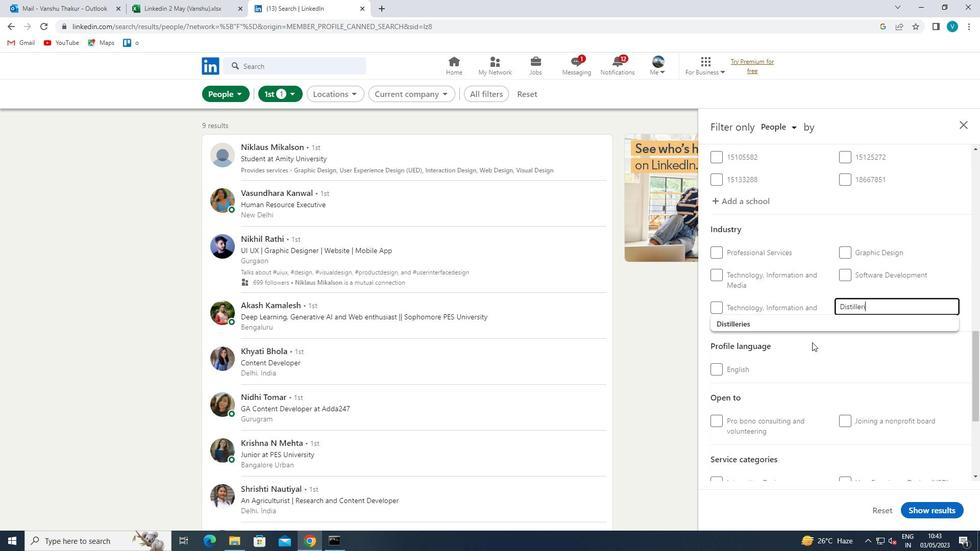 
Action: Mouse moved to (843, 323)
Screenshot: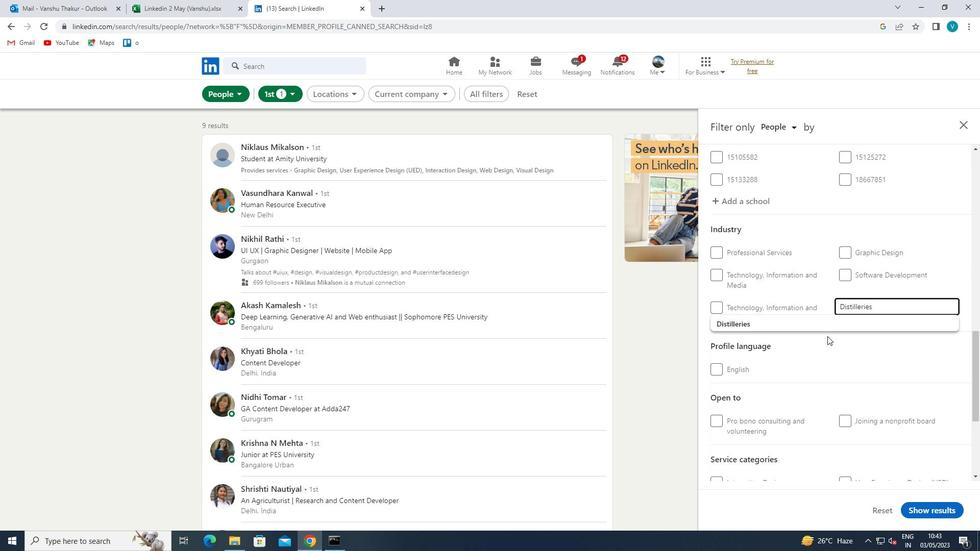 
Action: Mouse pressed left at (843, 323)
Screenshot: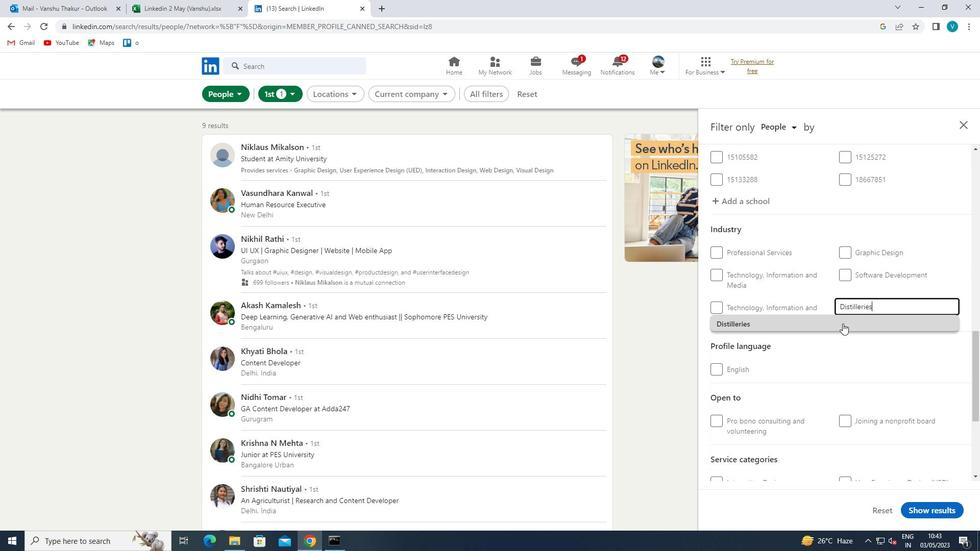 
Action: Mouse scrolled (843, 322) with delta (0, 0)
Screenshot: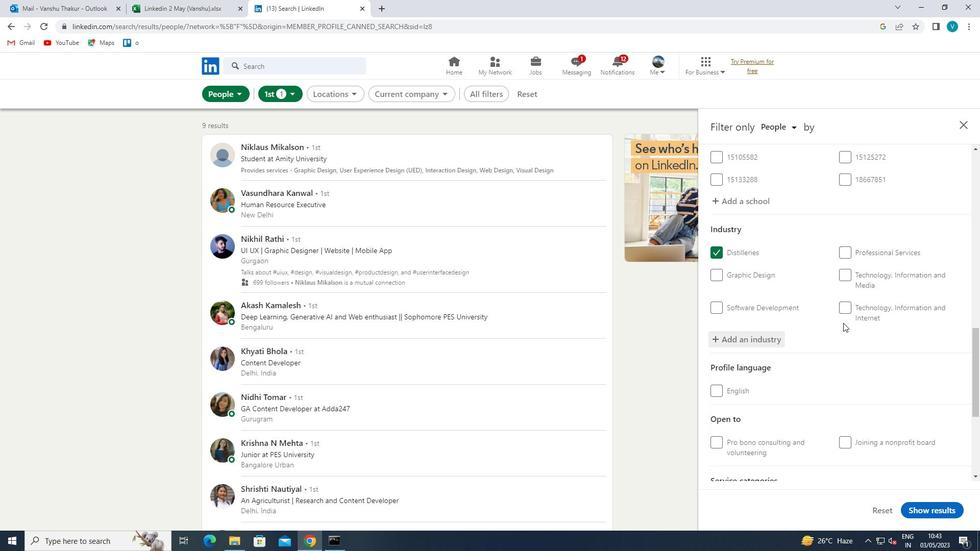 
Action: Mouse moved to (842, 324)
Screenshot: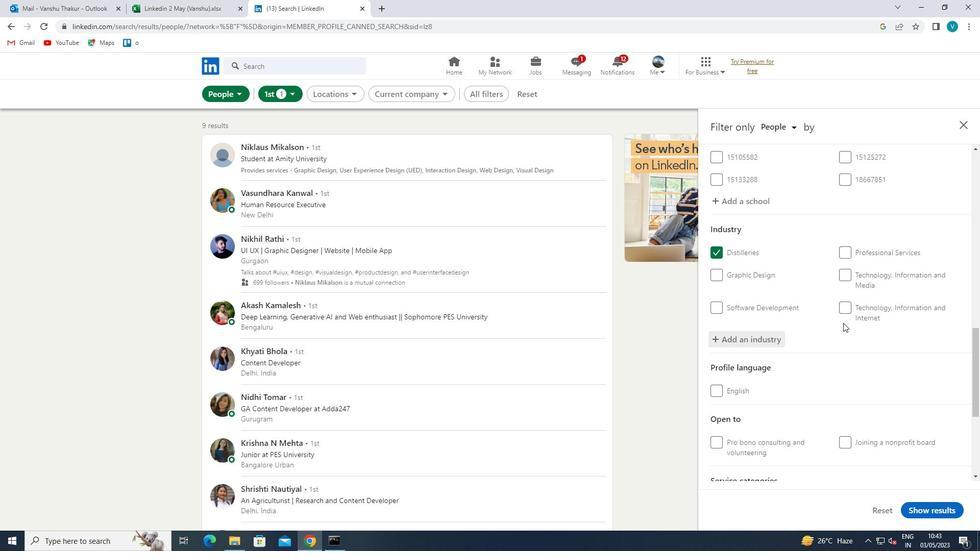 
Action: Mouse scrolled (842, 323) with delta (0, 0)
Screenshot: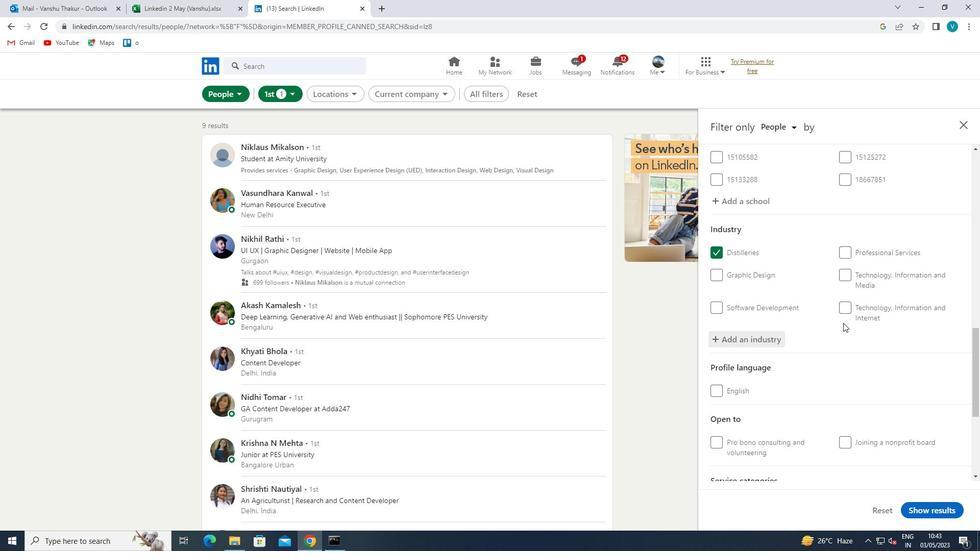
Action: Mouse moved to (844, 335)
Screenshot: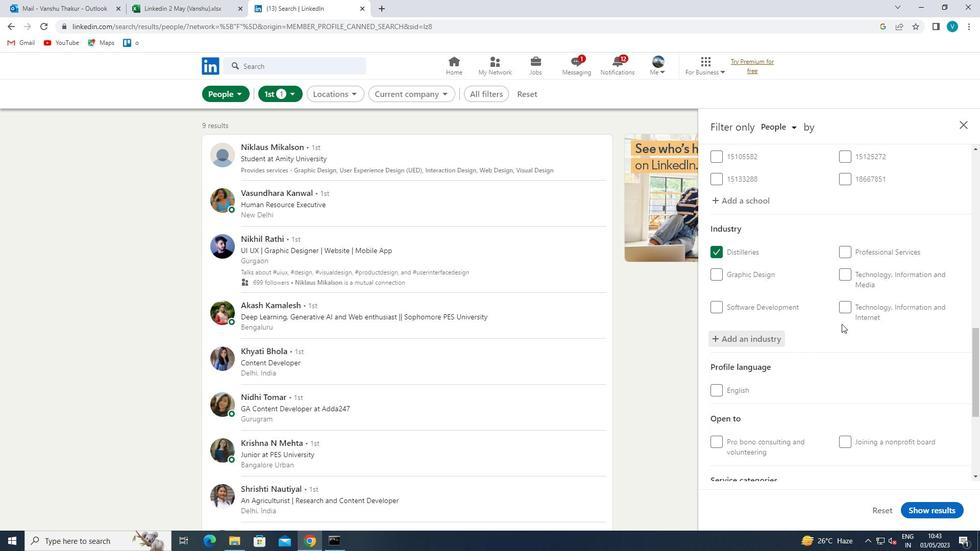 
Action: Mouse scrolled (844, 334) with delta (0, 0)
Screenshot: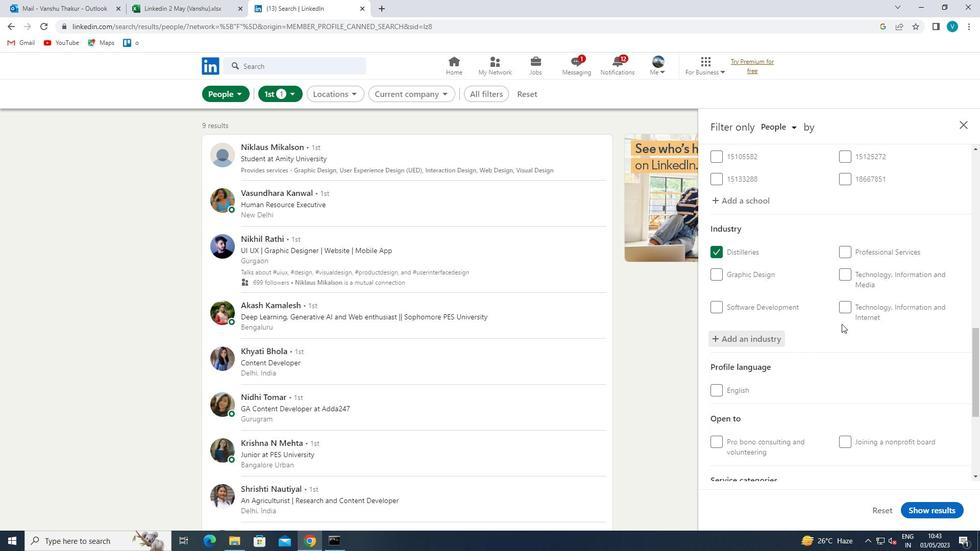 
Action: Mouse moved to (845, 340)
Screenshot: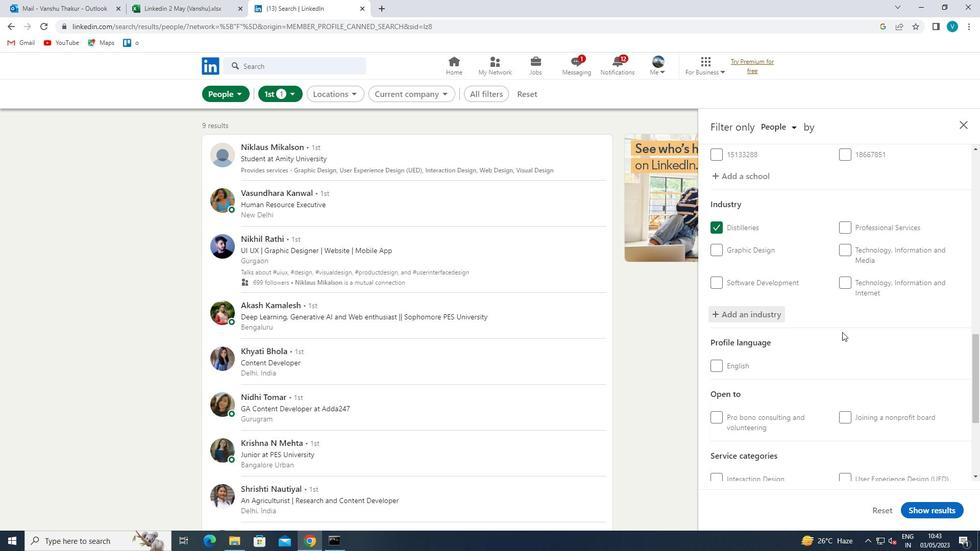 
Action: Mouse scrolled (845, 339) with delta (0, 0)
Screenshot: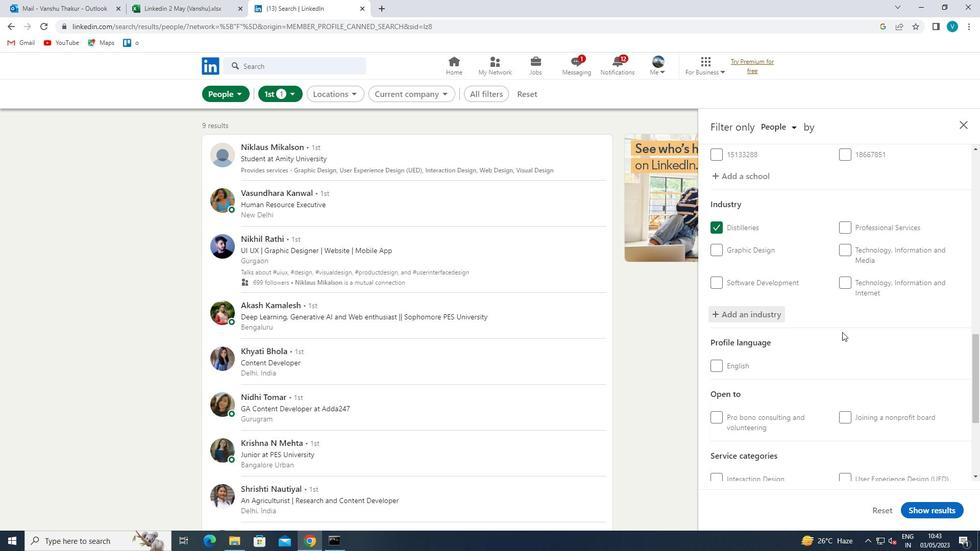 
Action: Mouse moved to (846, 344)
Screenshot: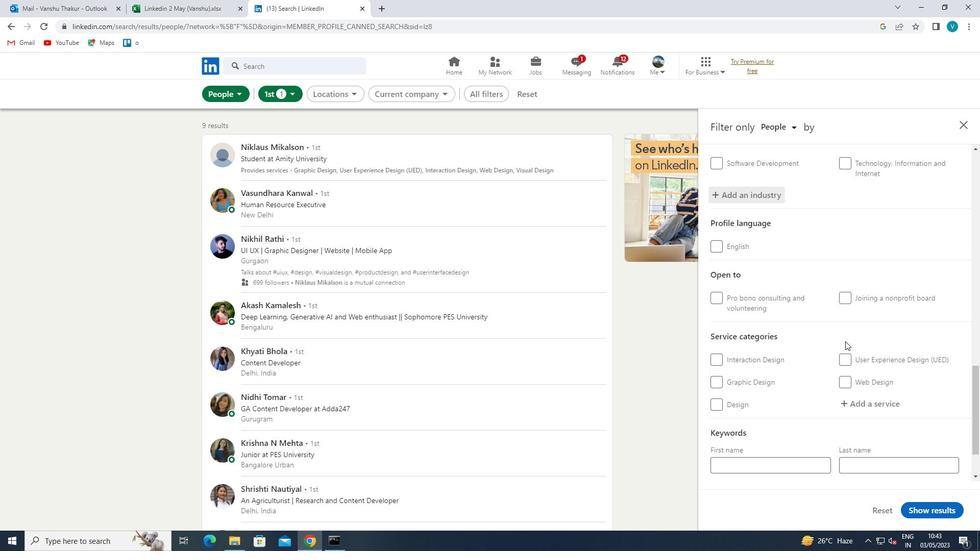 
Action: Mouse scrolled (846, 343) with delta (0, 0)
Screenshot: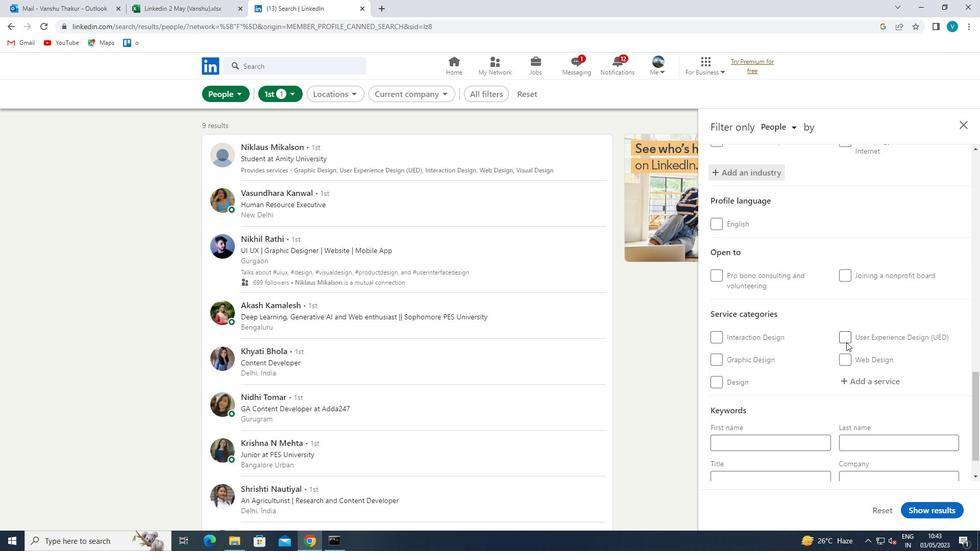 
Action: Mouse moved to (858, 338)
Screenshot: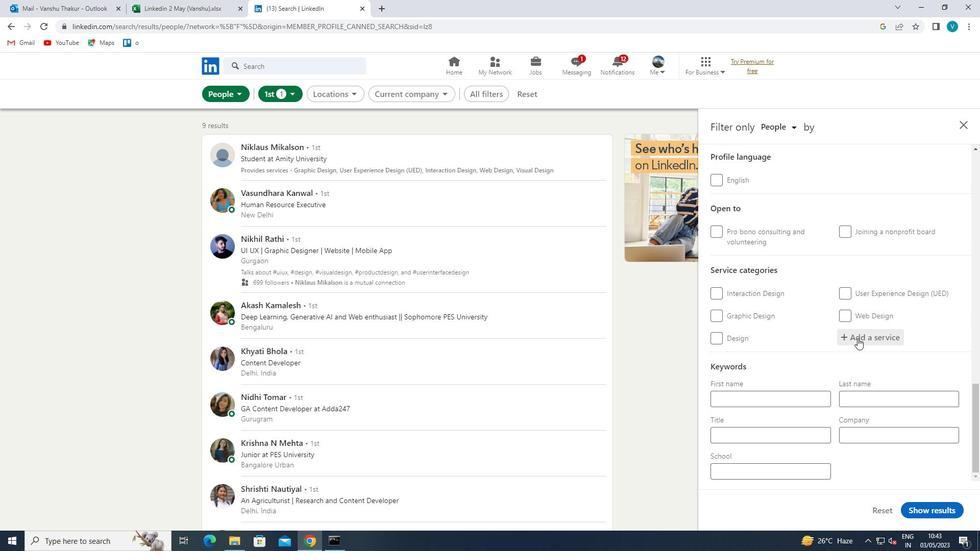 
Action: Mouse pressed left at (858, 338)
Screenshot: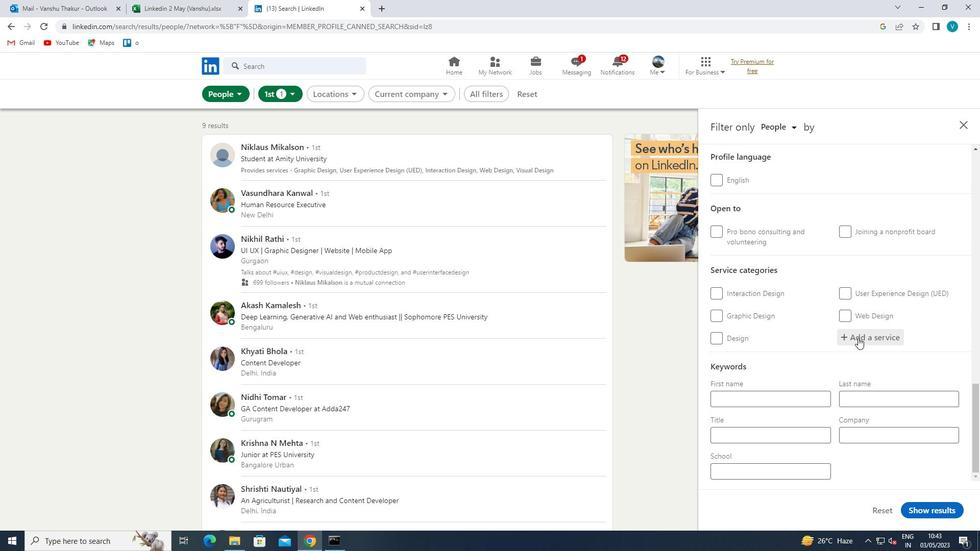 
Action: Mouse moved to (846, 345)
Screenshot: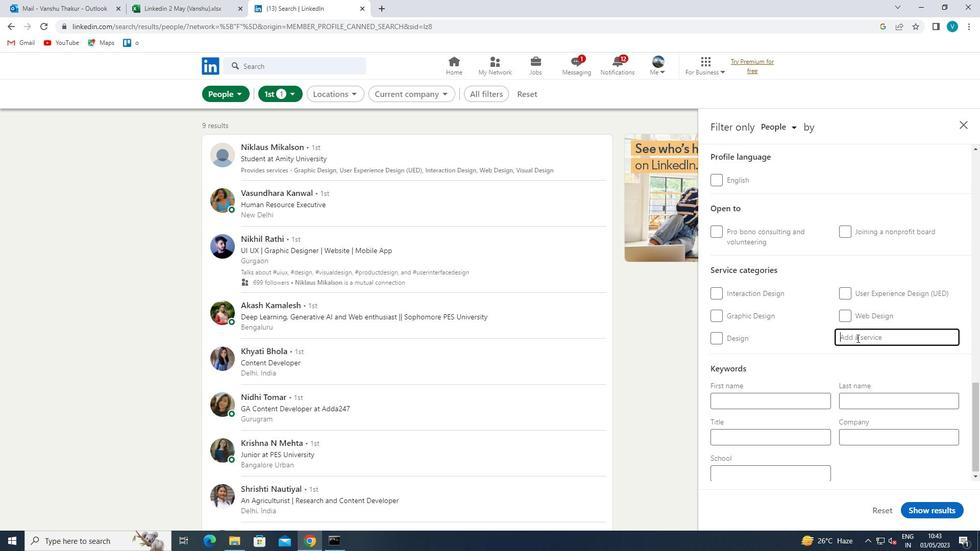 
Action: Key pressed <Key.shift>
Screenshot: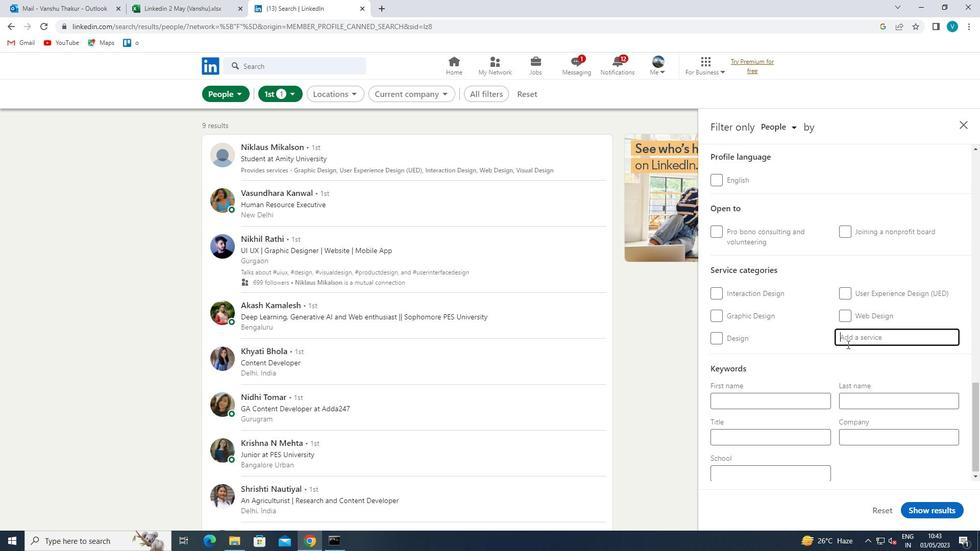 
Action: Mouse moved to (846, 345)
Screenshot: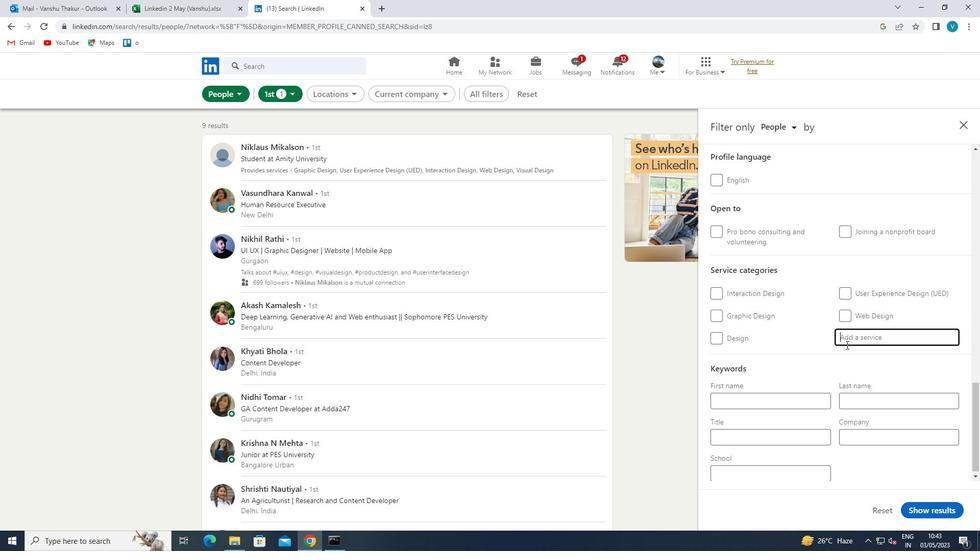 
Action: Key pressed M
Screenshot: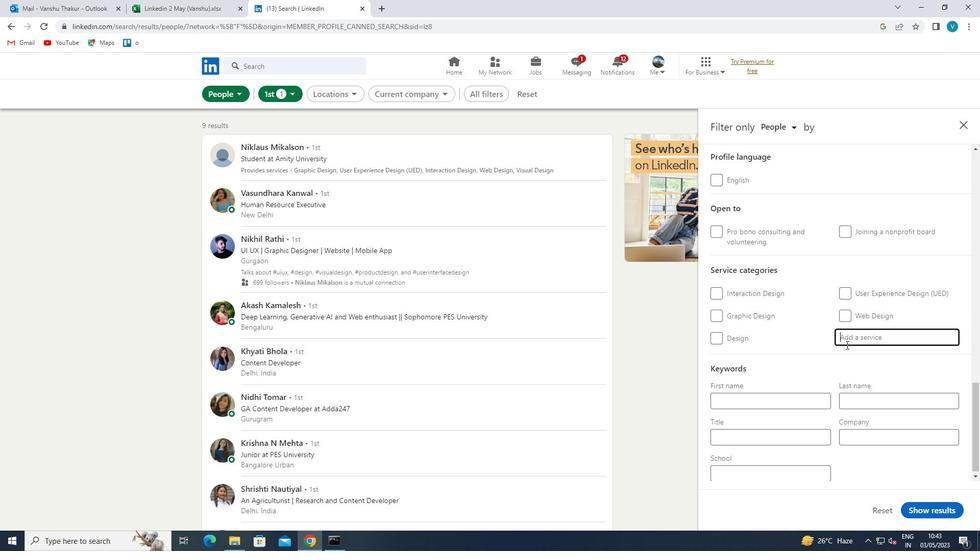 
Action: Mouse moved to (846, 345)
Screenshot: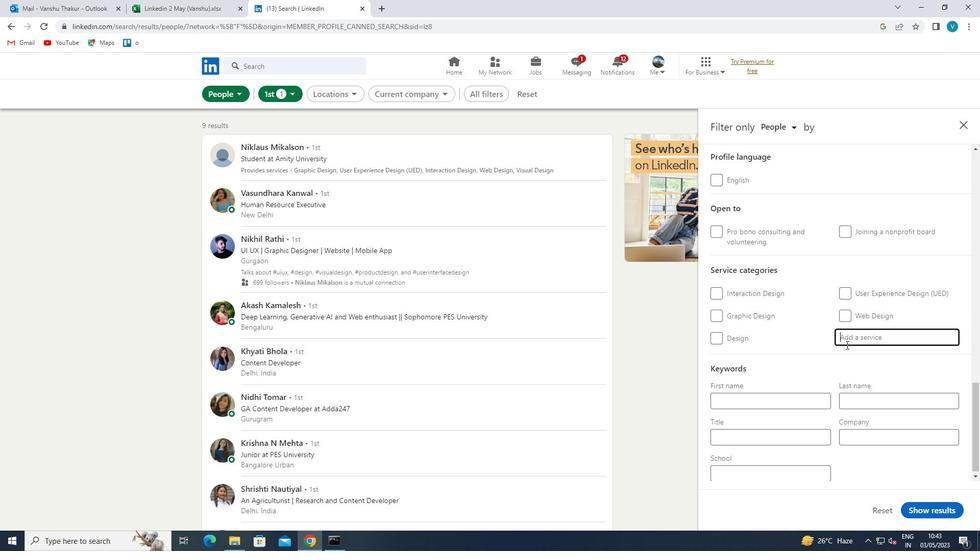 
Action: Key pressed A
Screenshot: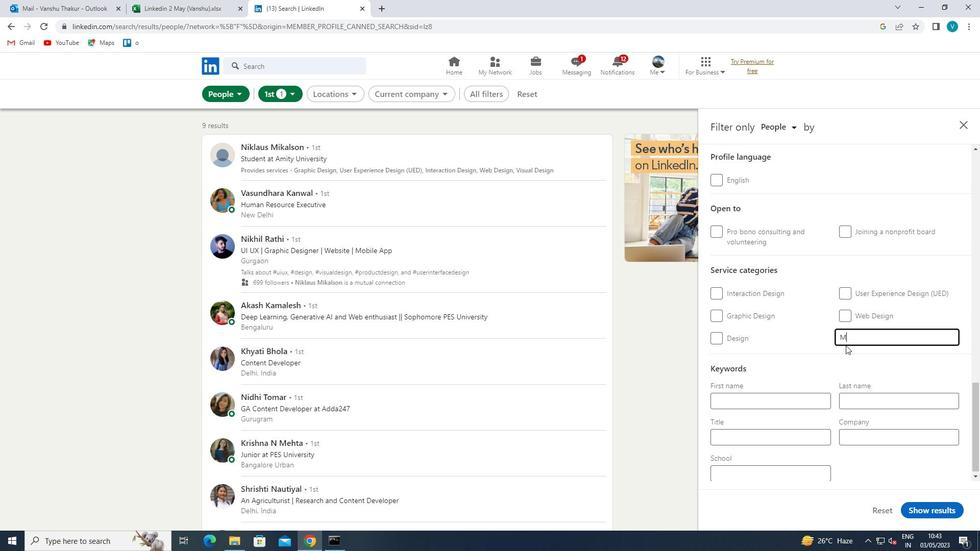 
Action: Mouse moved to (845, 346)
Screenshot: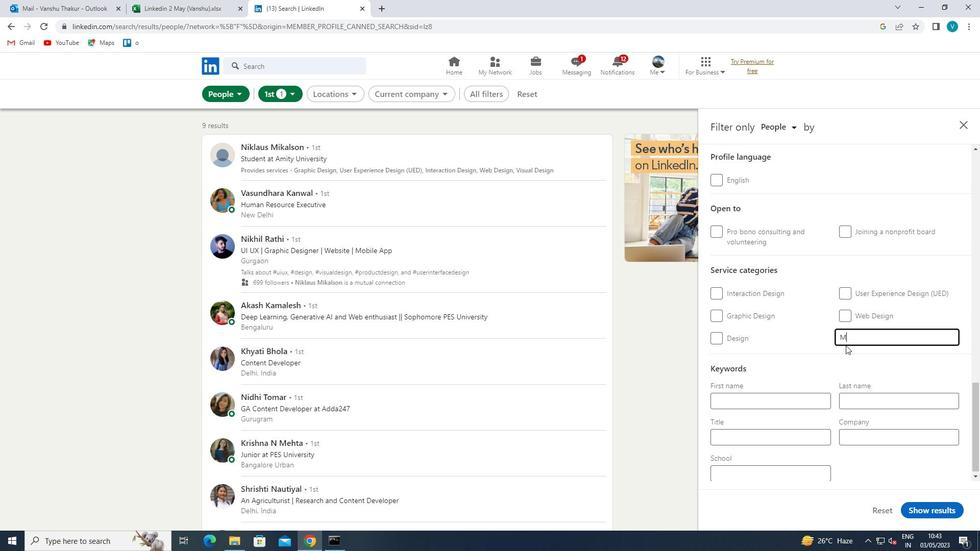
Action: Key pressed R
Screenshot: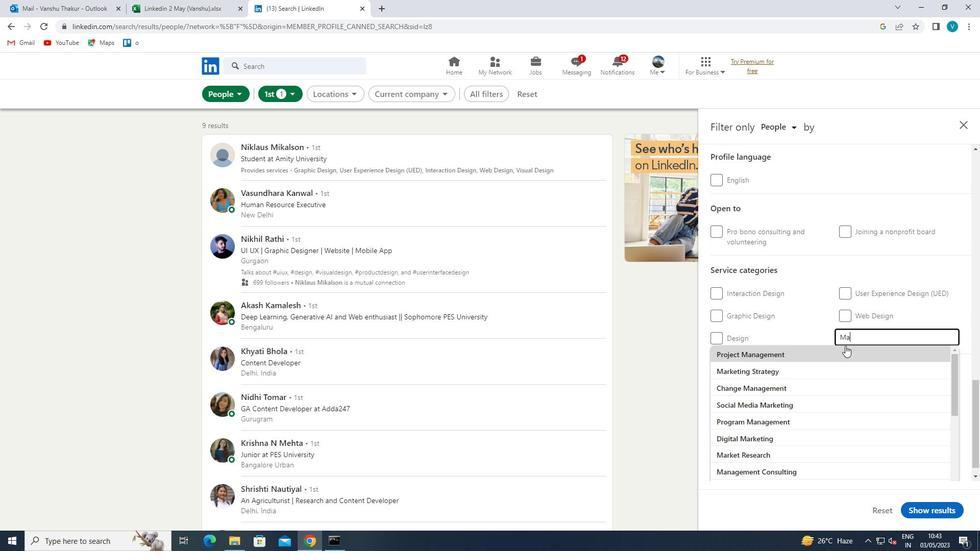 
Action: Mouse moved to (845, 346)
Screenshot: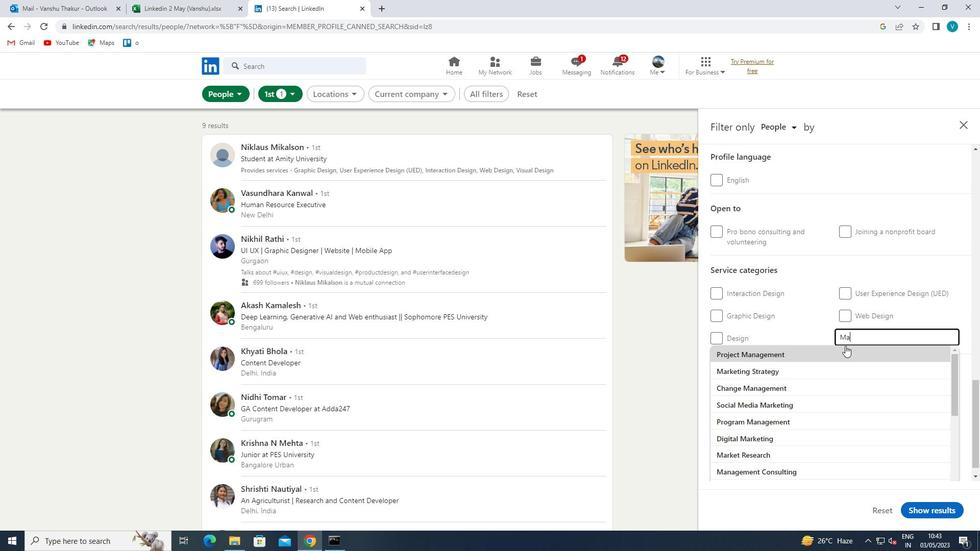 
Action: Key pressed K
Screenshot: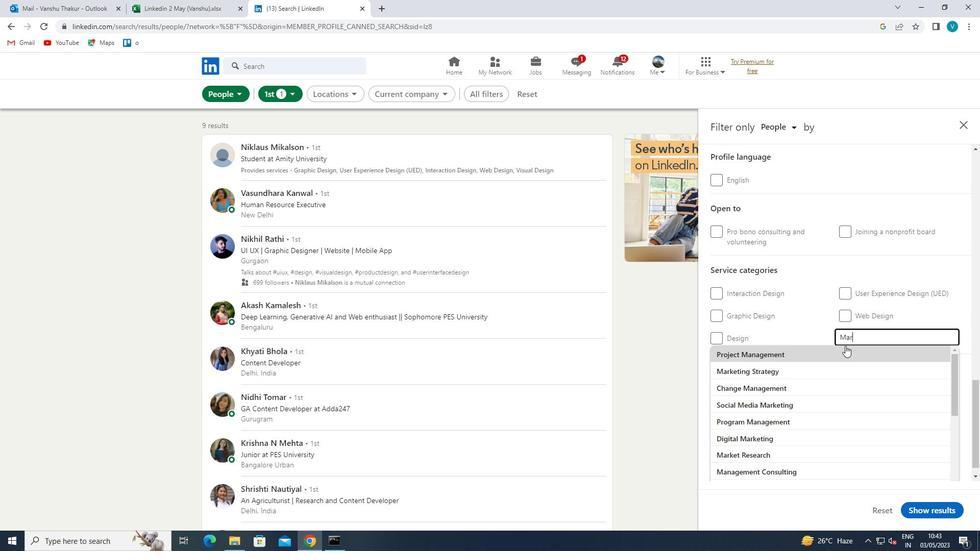 
Action: Mouse moved to (845, 346)
Screenshot: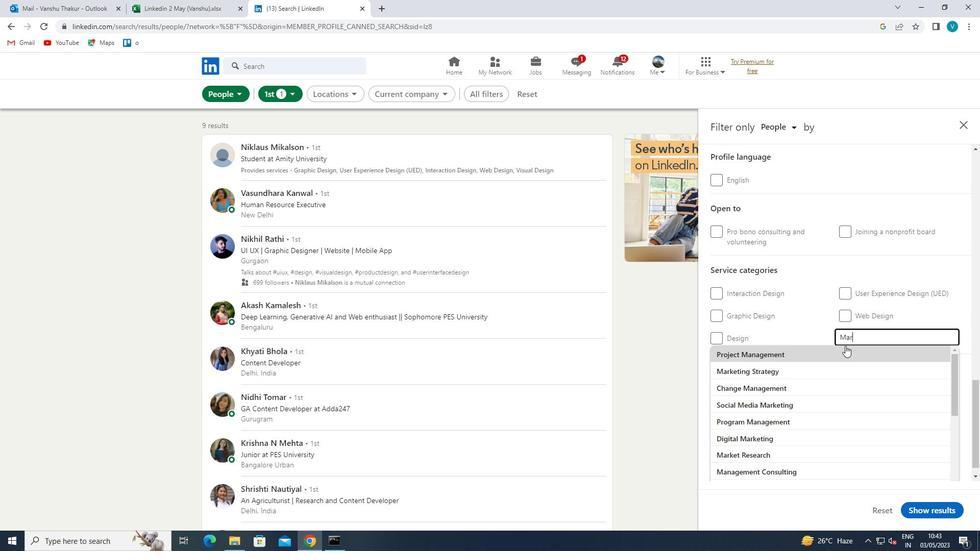 
Action: Key pressed ET<Key.space>
Screenshot: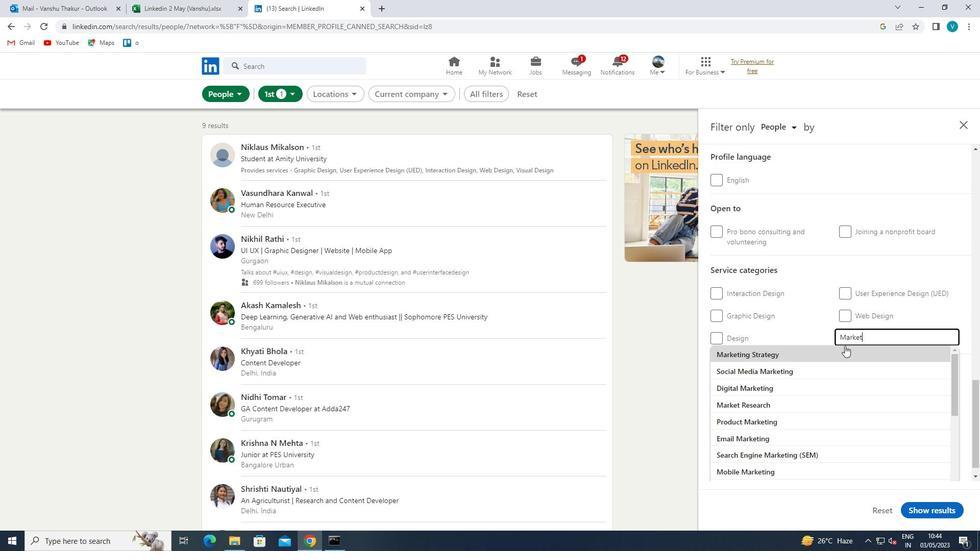 
Action: Mouse moved to (823, 365)
Screenshot: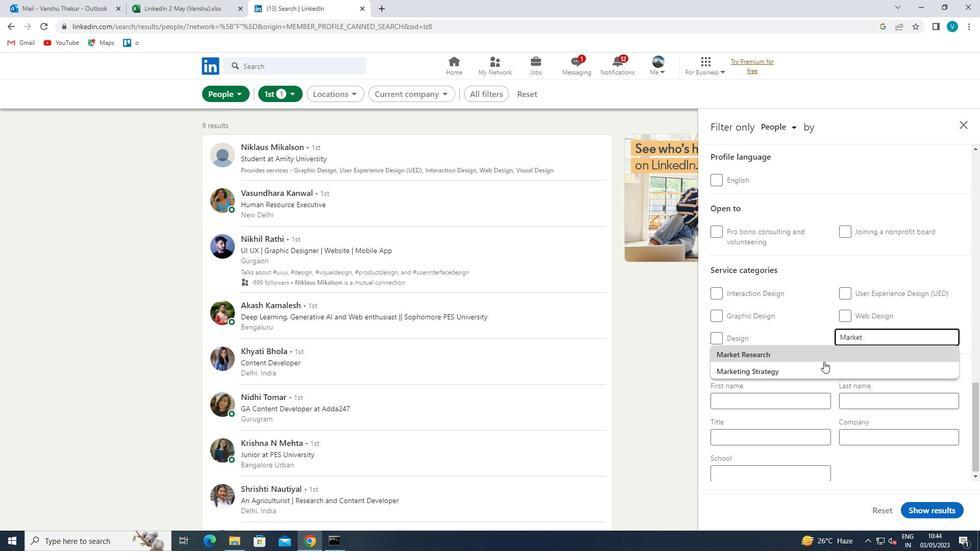 
Action: Mouse pressed left at (823, 365)
Screenshot: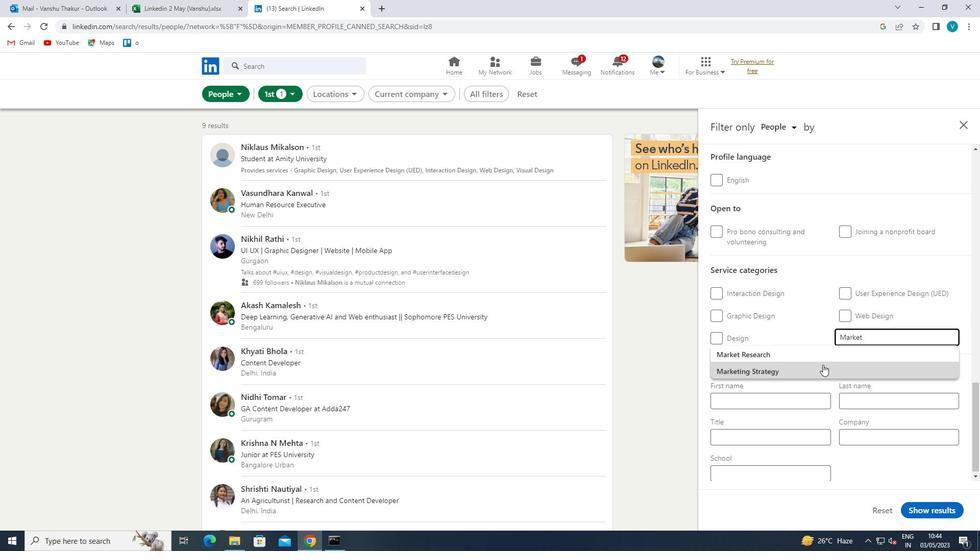 
Action: Mouse moved to (825, 364)
Screenshot: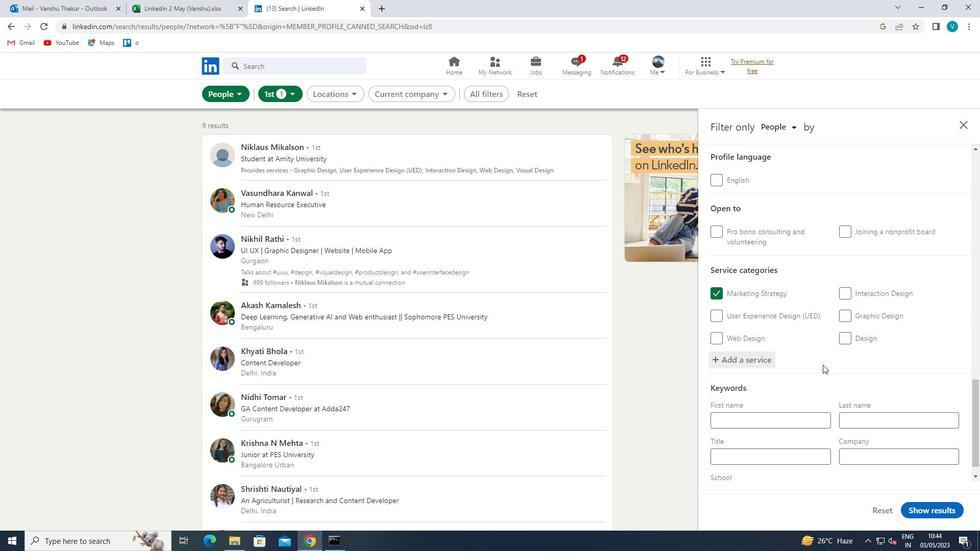 
Action: Mouse scrolled (825, 363) with delta (0, 0)
Screenshot: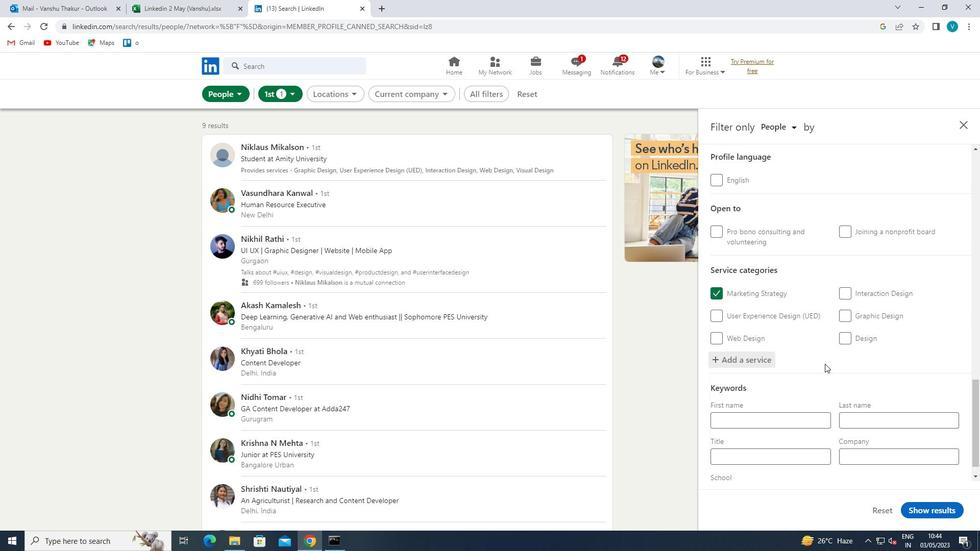 
Action: Mouse scrolled (825, 363) with delta (0, 0)
Screenshot: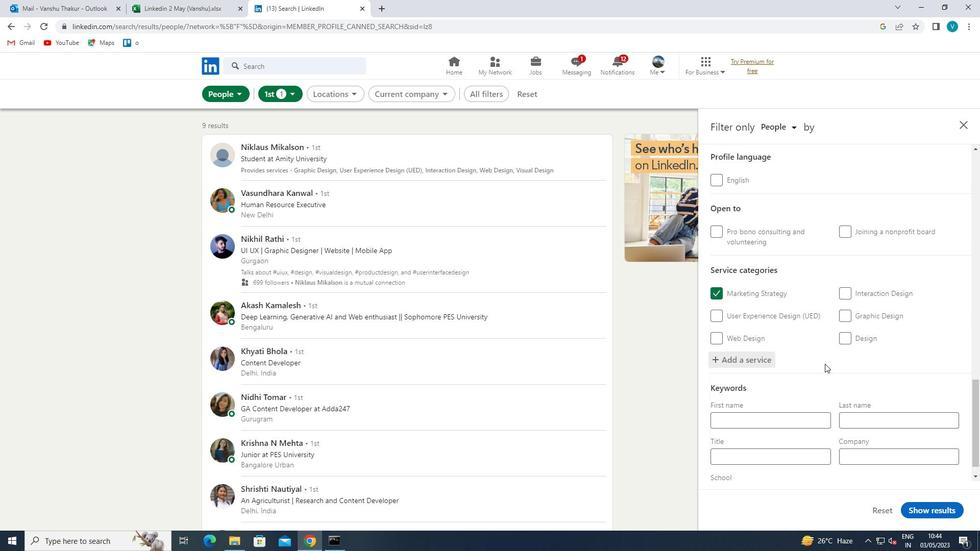 
Action: Mouse moved to (810, 429)
Screenshot: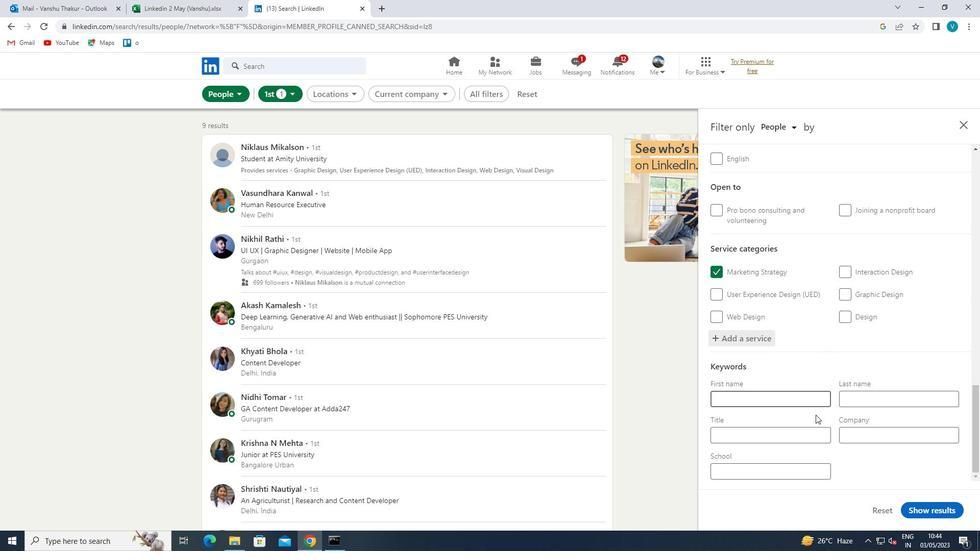 
Action: Mouse pressed left at (810, 429)
Screenshot: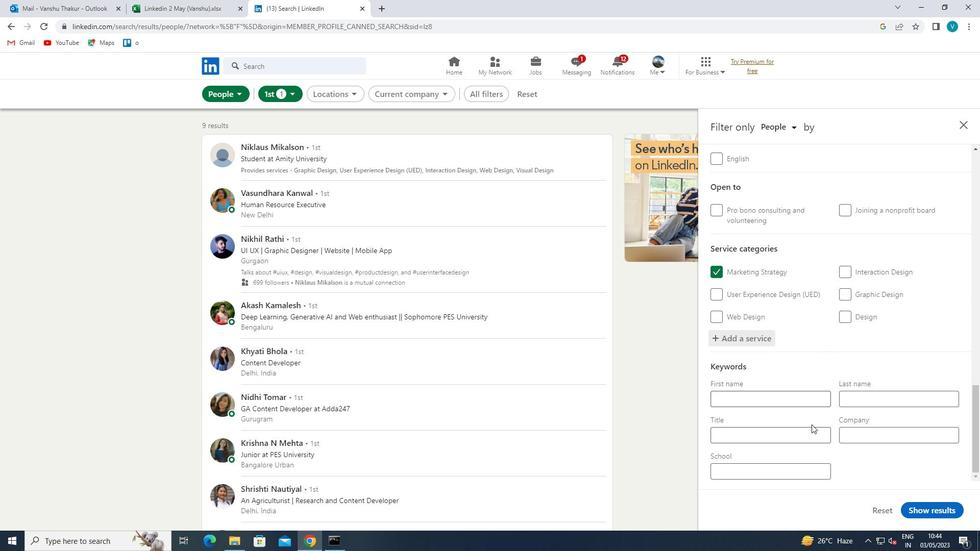 
Action: Mouse moved to (810, 429)
Screenshot: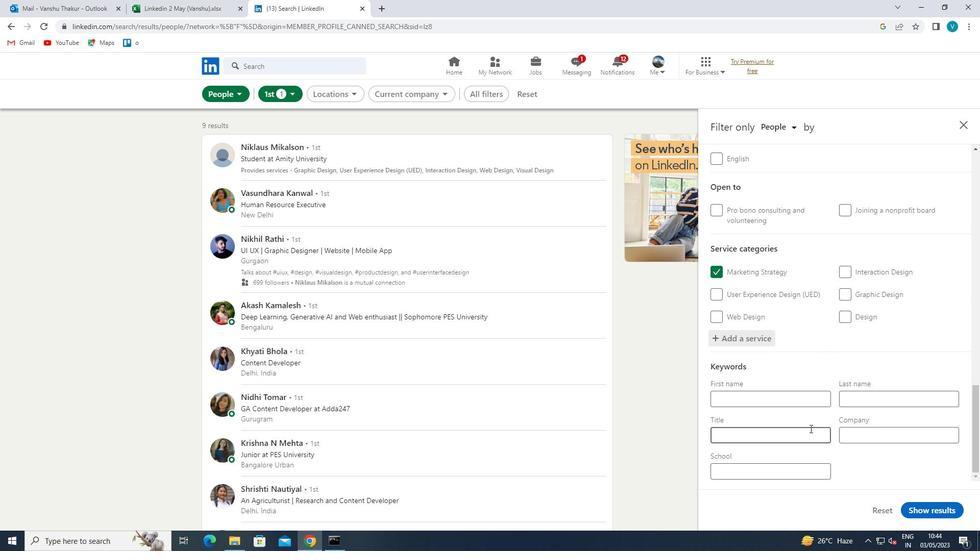 
Action: Key pressed <Key.shift><Key.shift><Key.shift><Key.shift>LANDSCAPING<Key.space><Key.shift>WORKER<Key.space>
Screenshot: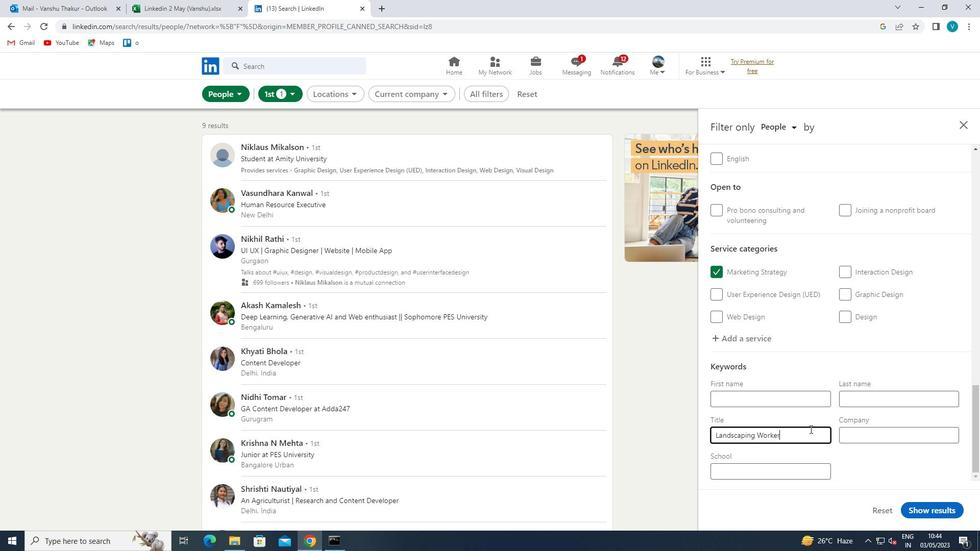 
Action: Mouse moved to (936, 502)
Screenshot: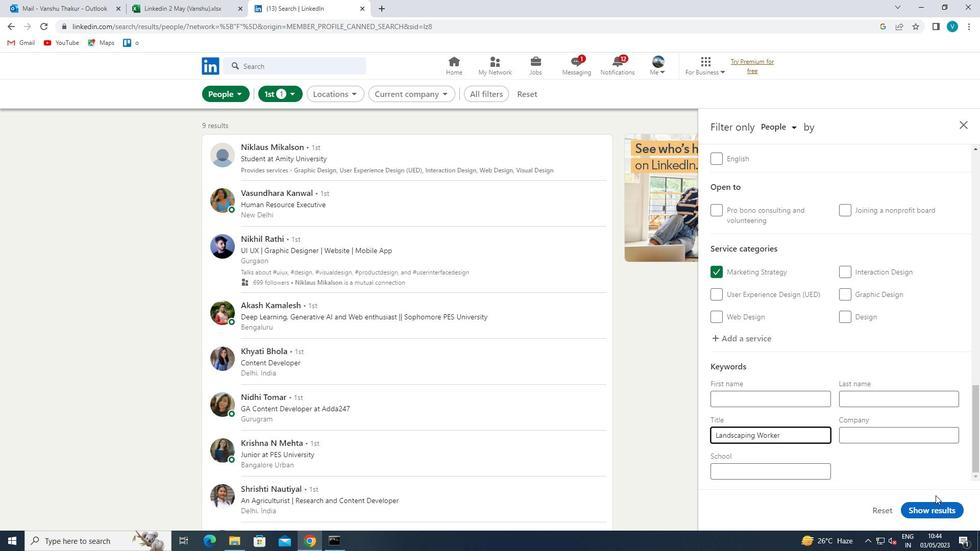 
Action: Mouse pressed left at (936, 502)
Screenshot: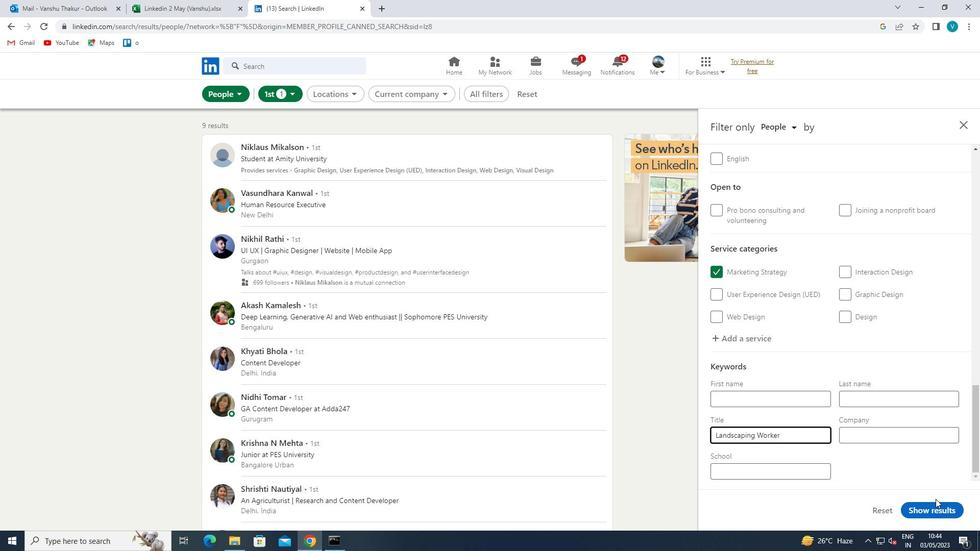 
Action: Mouse moved to (936, 503)
Screenshot: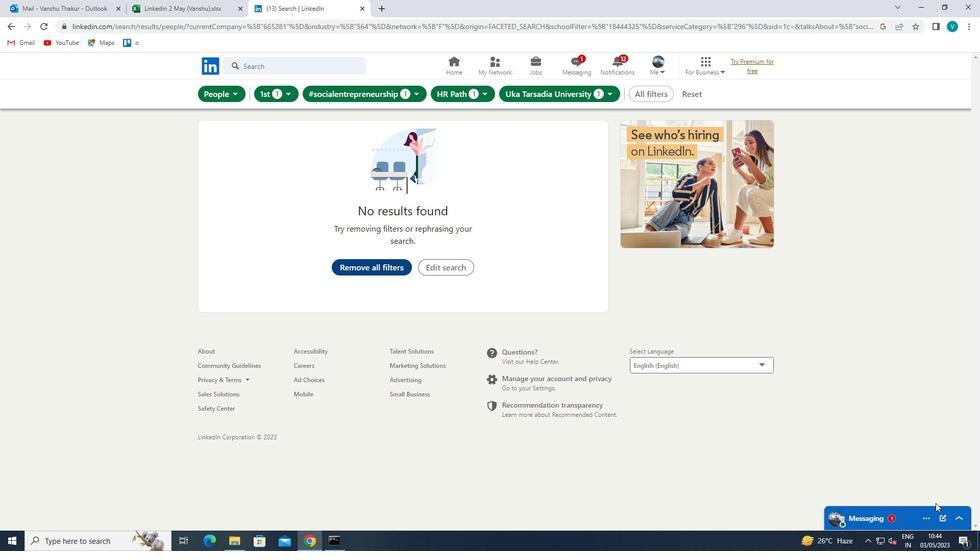 
